 Task: Search one way flight ticket for 4 adults, 2 children, 2 infants in seat and 1 infant on lap in economy from Utqiagvik(barrow): Wiley Postwill Rogers Memorial Airport to Raleigh: Raleigh-durham International Airport on 8-5-2023. Choice of flights is Southwest. Number of bags: 1 carry on bag. Price is upto 45000. Outbound departure time preference is 5:15.
Action: Mouse moved to (325, 281)
Screenshot: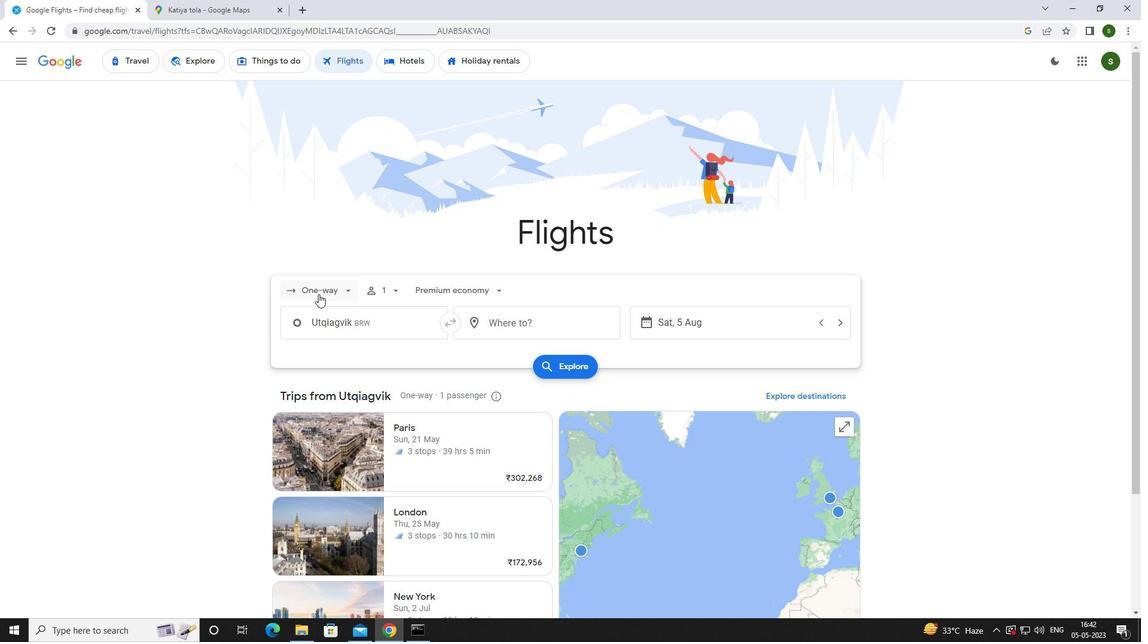 
Action: Mouse pressed left at (325, 281)
Screenshot: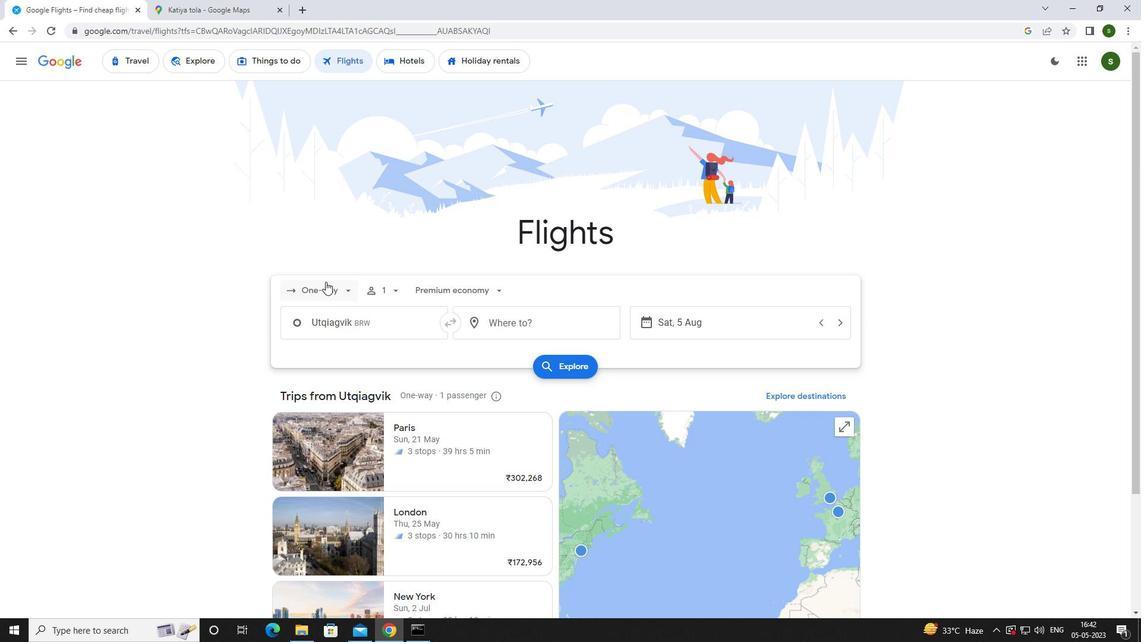 
Action: Mouse moved to (334, 346)
Screenshot: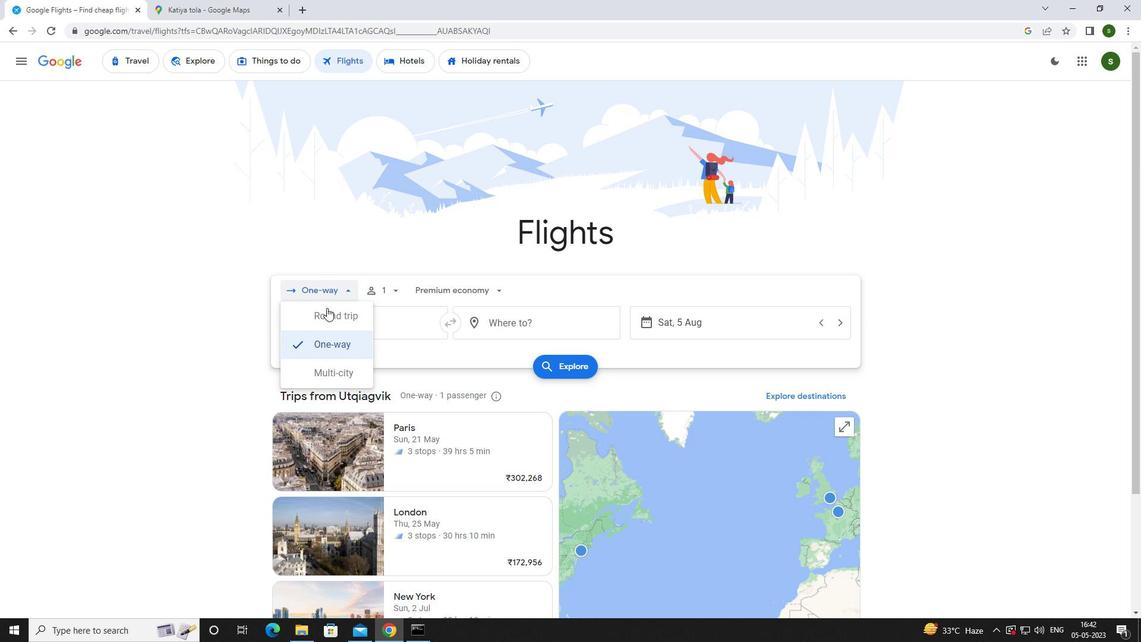 
Action: Mouse pressed left at (334, 346)
Screenshot: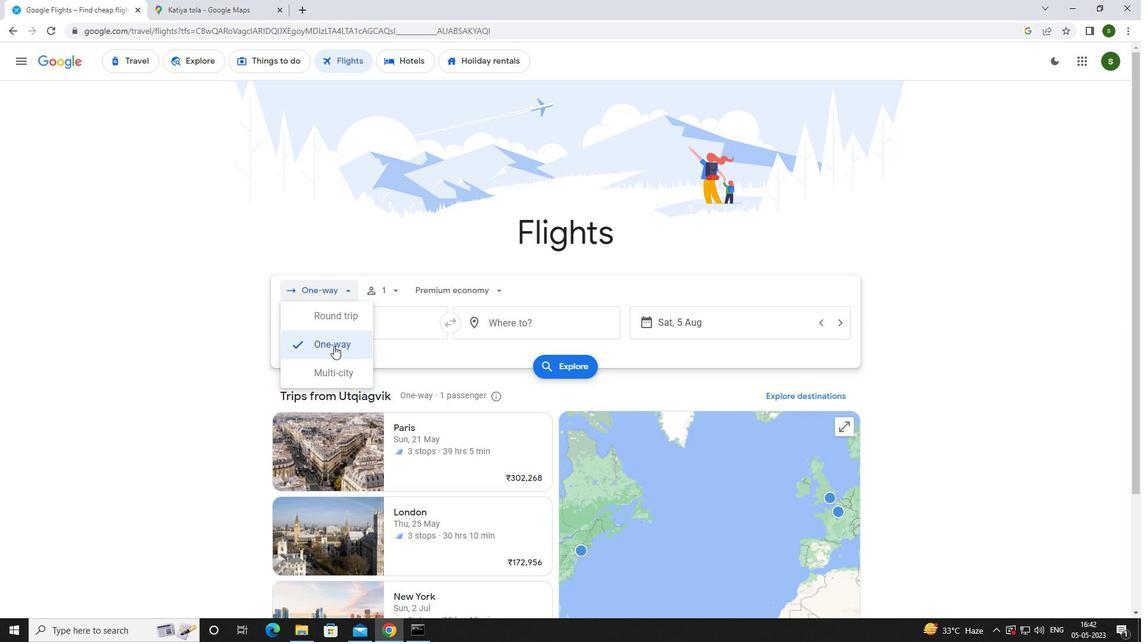 
Action: Mouse moved to (396, 293)
Screenshot: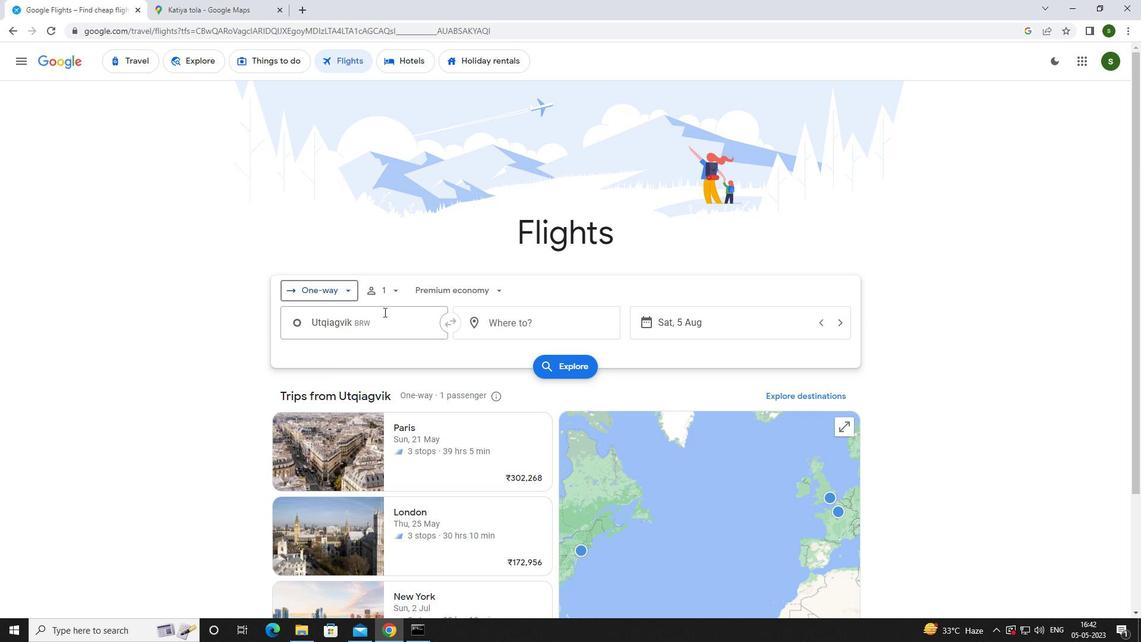 
Action: Mouse pressed left at (396, 293)
Screenshot: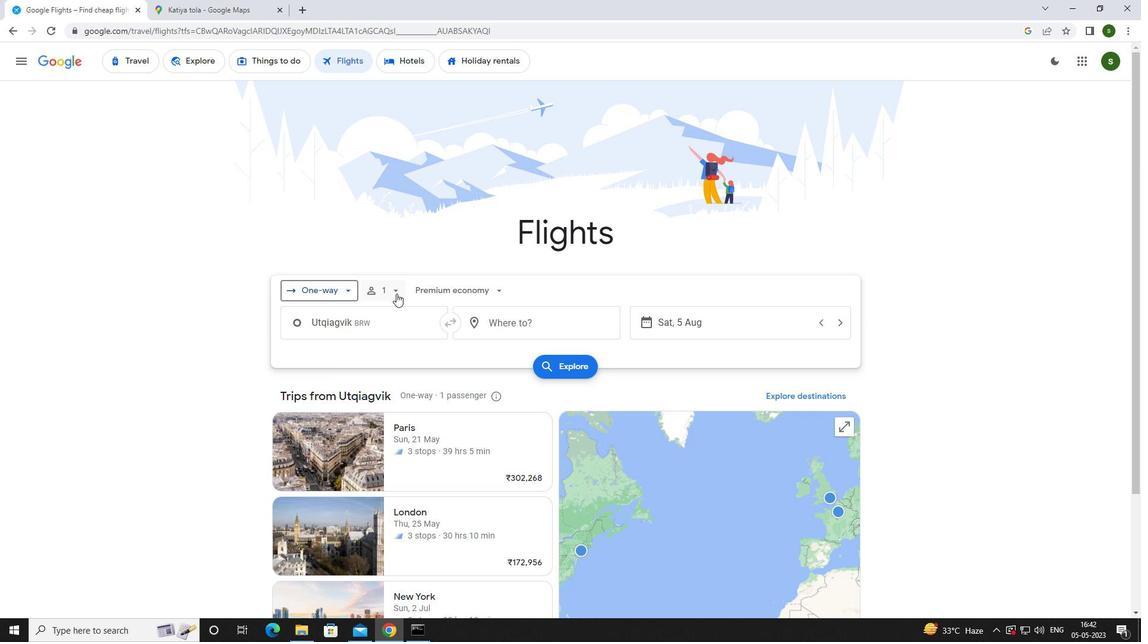 
Action: Mouse moved to (484, 319)
Screenshot: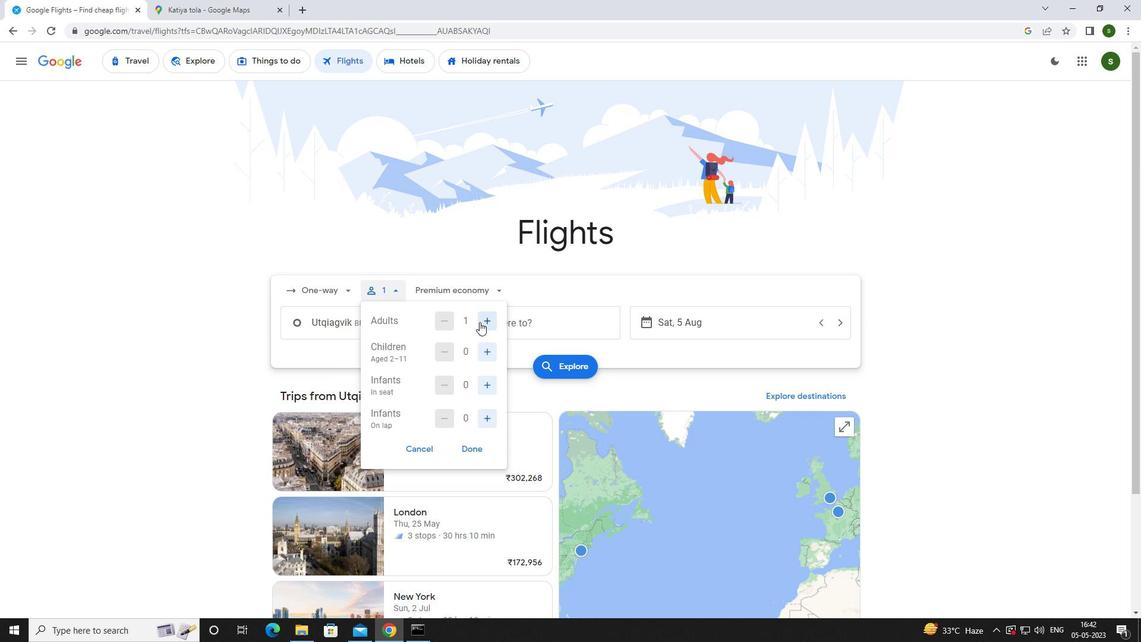 
Action: Mouse pressed left at (484, 319)
Screenshot: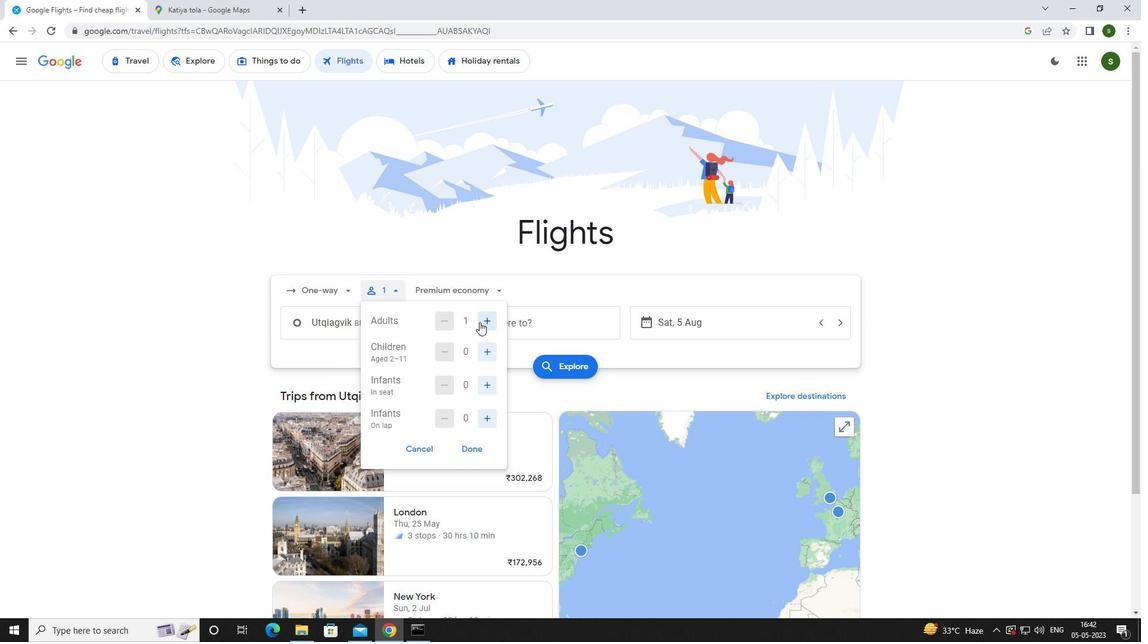 
Action: Mouse pressed left at (484, 319)
Screenshot: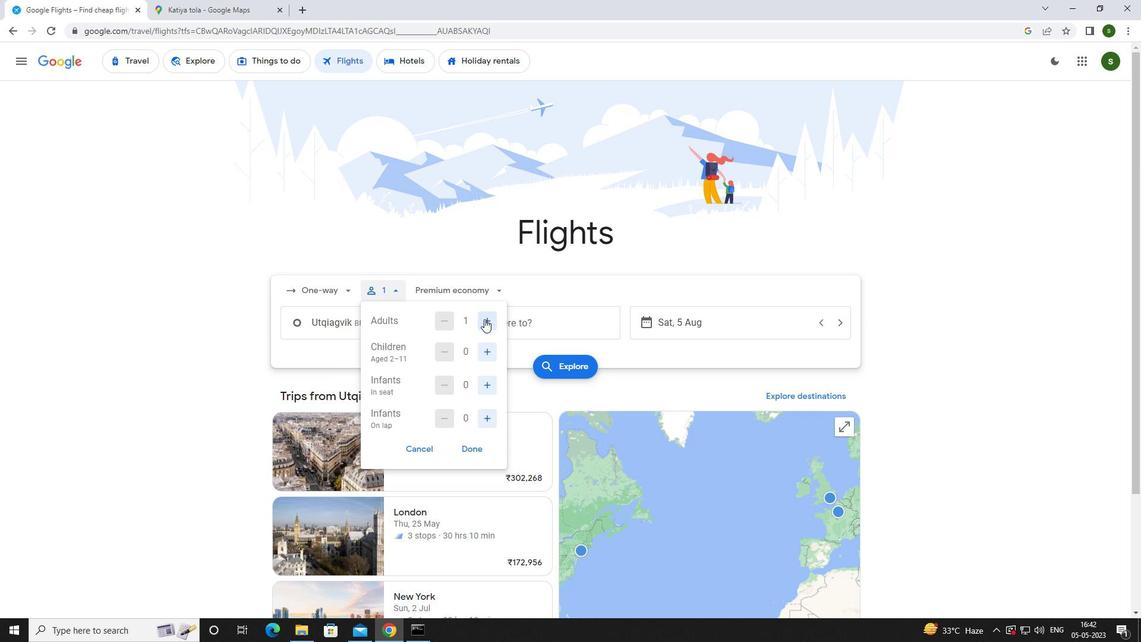 
Action: Mouse pressed left at (484, 319)
Screenshot: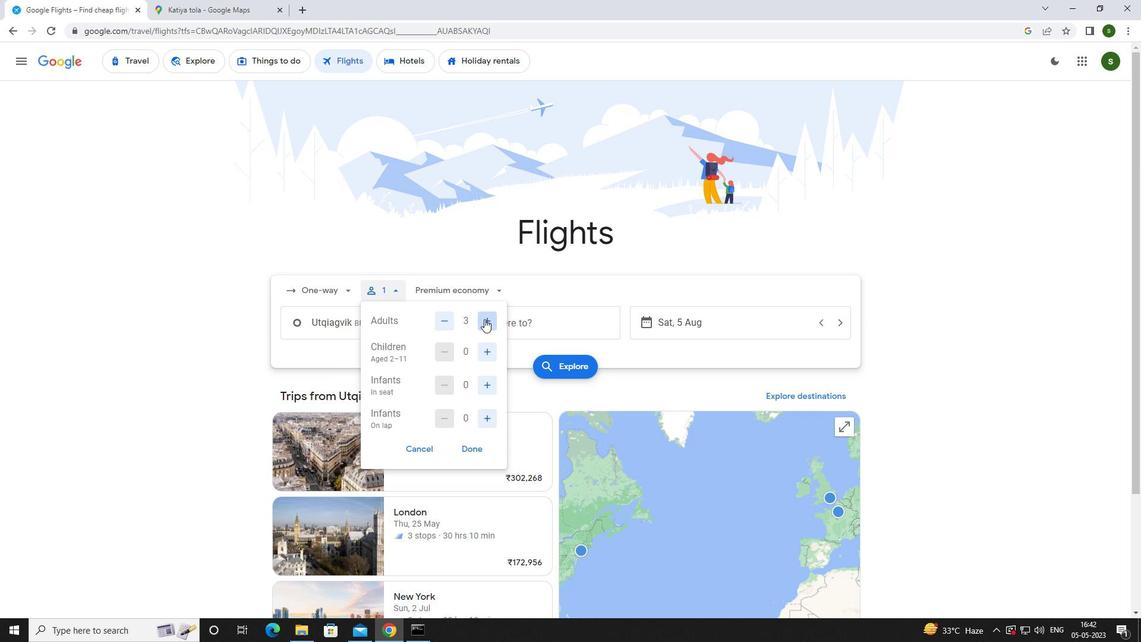 
Action: Mouse moved to (487, 348)
Screenshot: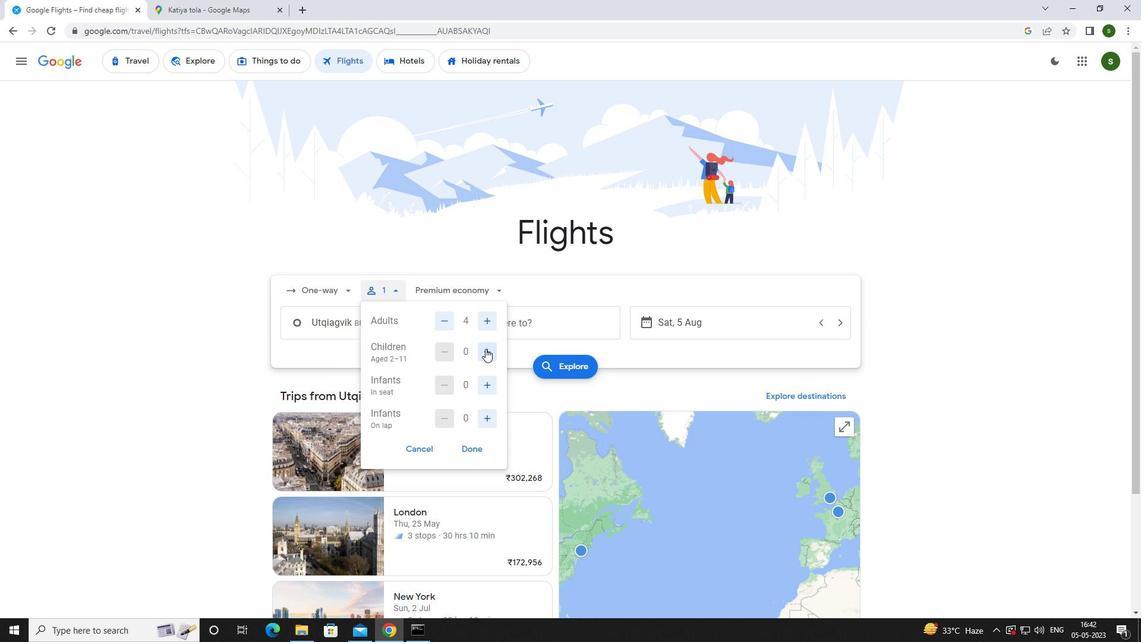 
Action: Mouse pressed left at (487, 348)
Screenshot: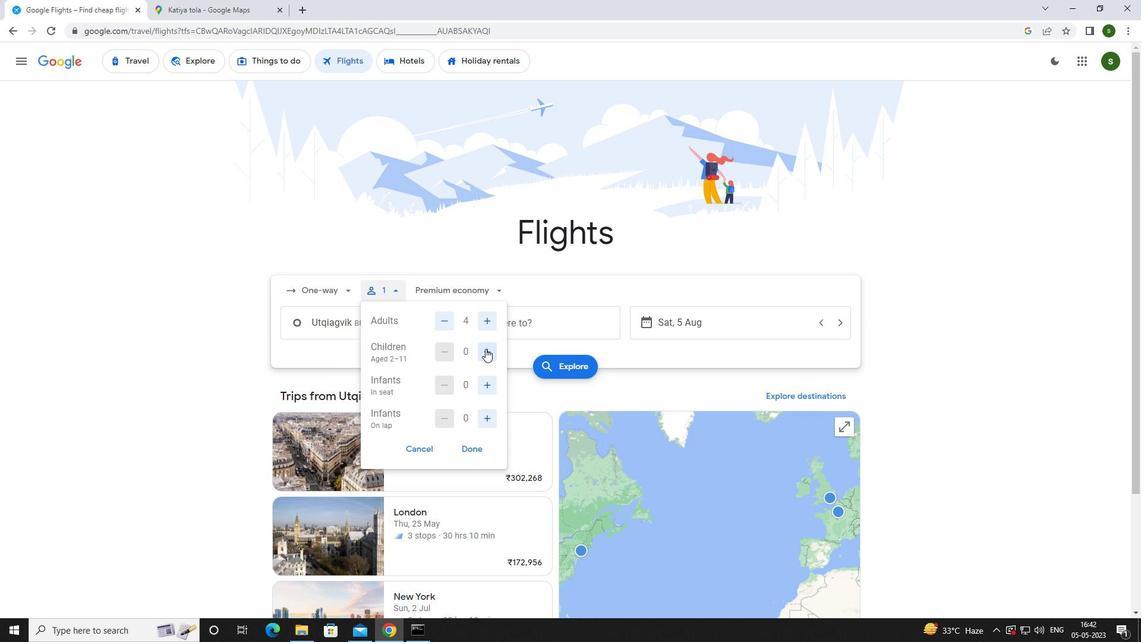 
Action: Mouse pressed left at (487, 348)
Screenshot: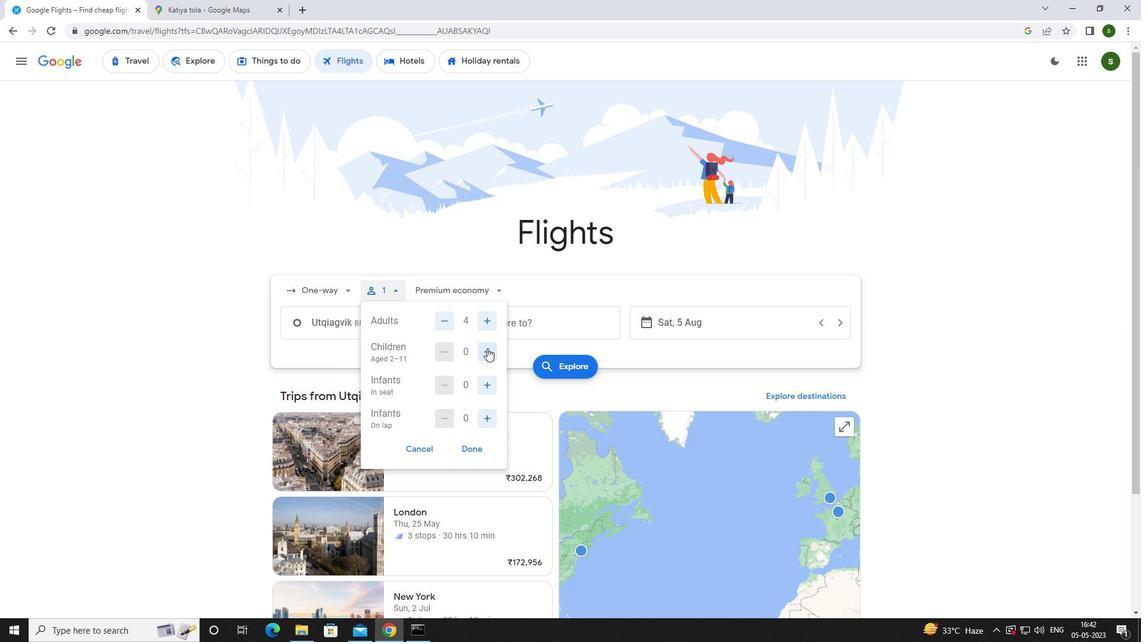 
Action: Mouse moved to (482, 383)
Screenshot: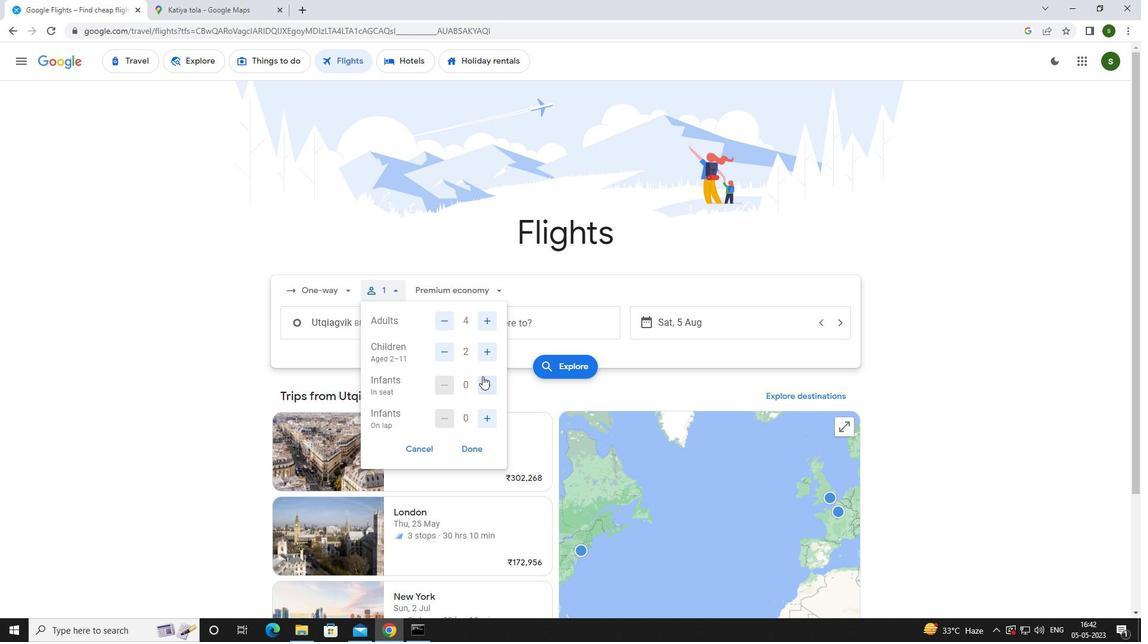 
Action: Mouse pressed left at (482, 383)
Screenshot: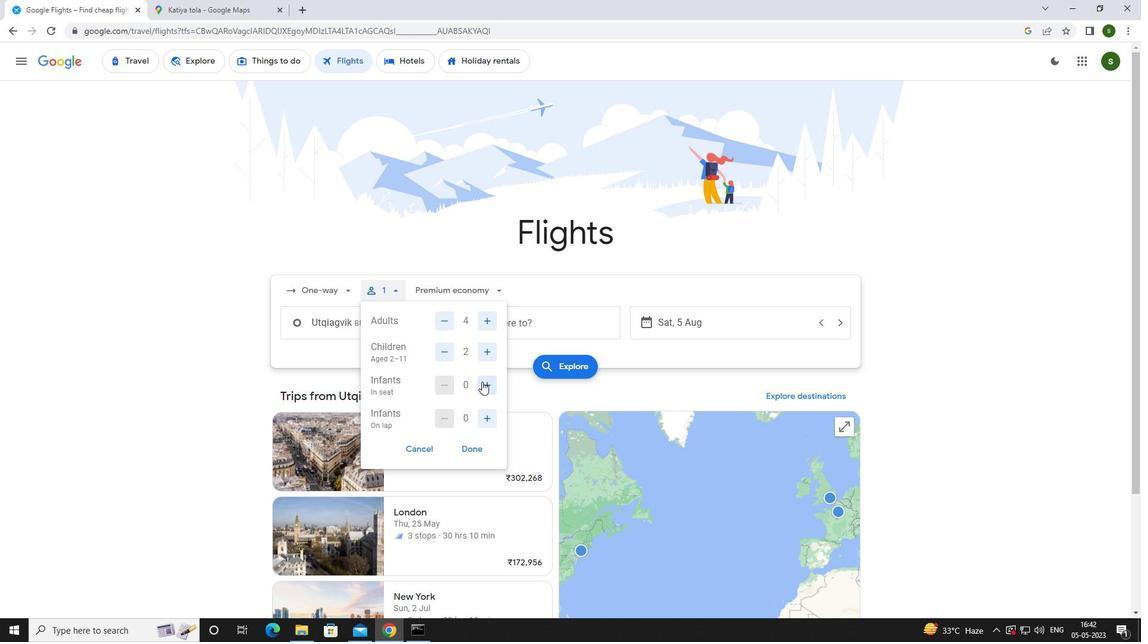 
Action: Mouse pressed left at (482, 383)
Screenshot: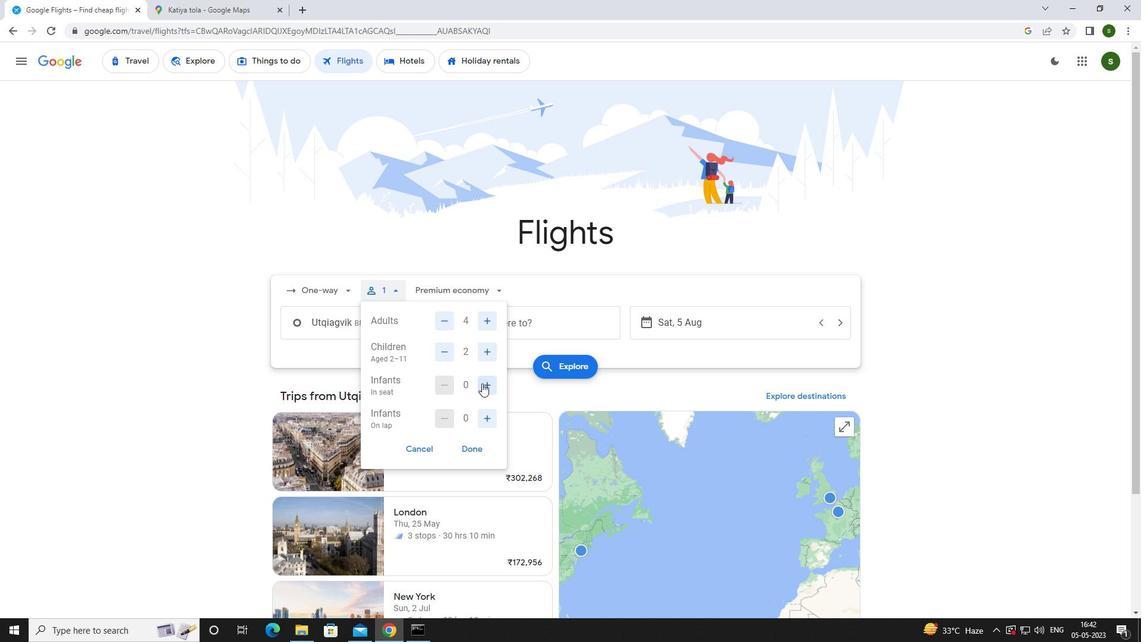 
Action: Mouse moved to (484, 416)
Screenshot: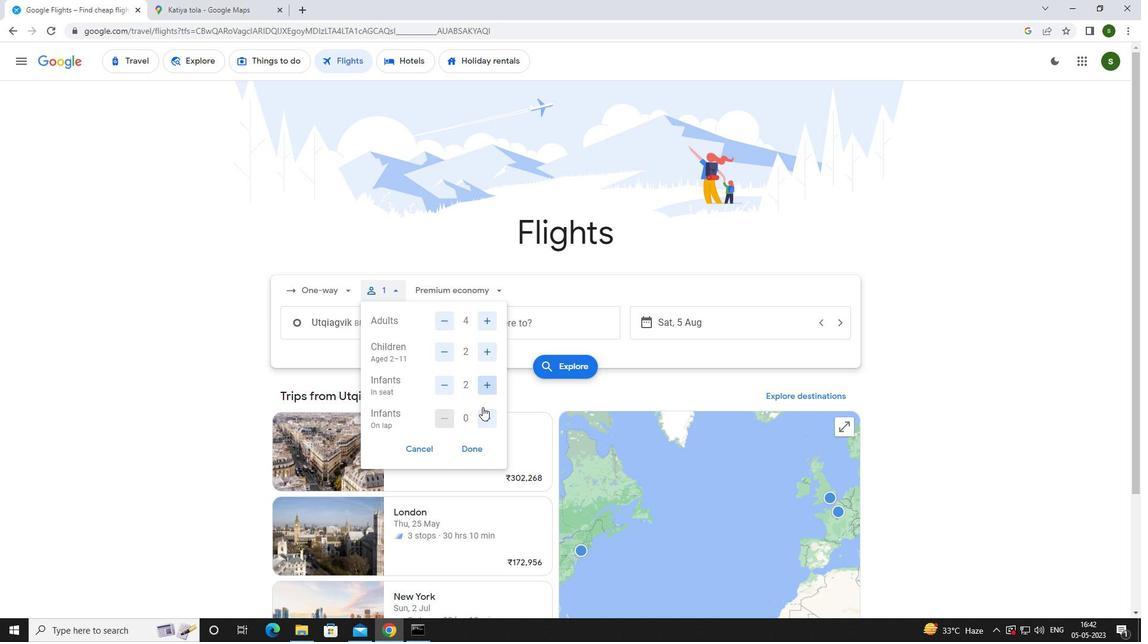 
Action: Mouse pressed left at (484, 416)
Screenshot: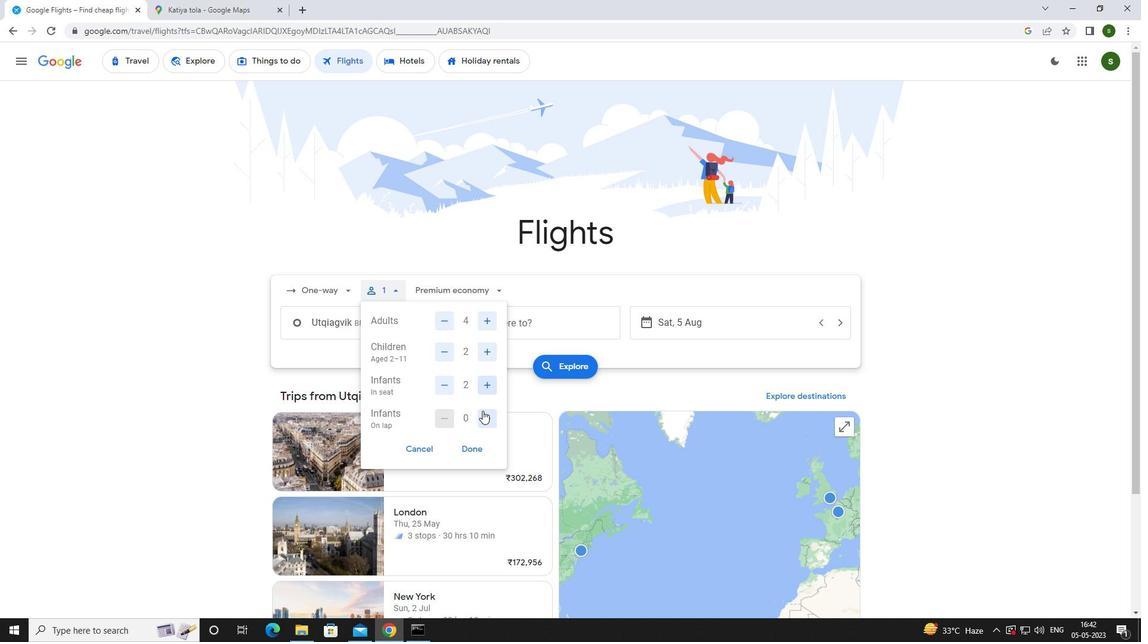 
Action: Mouse moved to (475, 286)
Screenshot: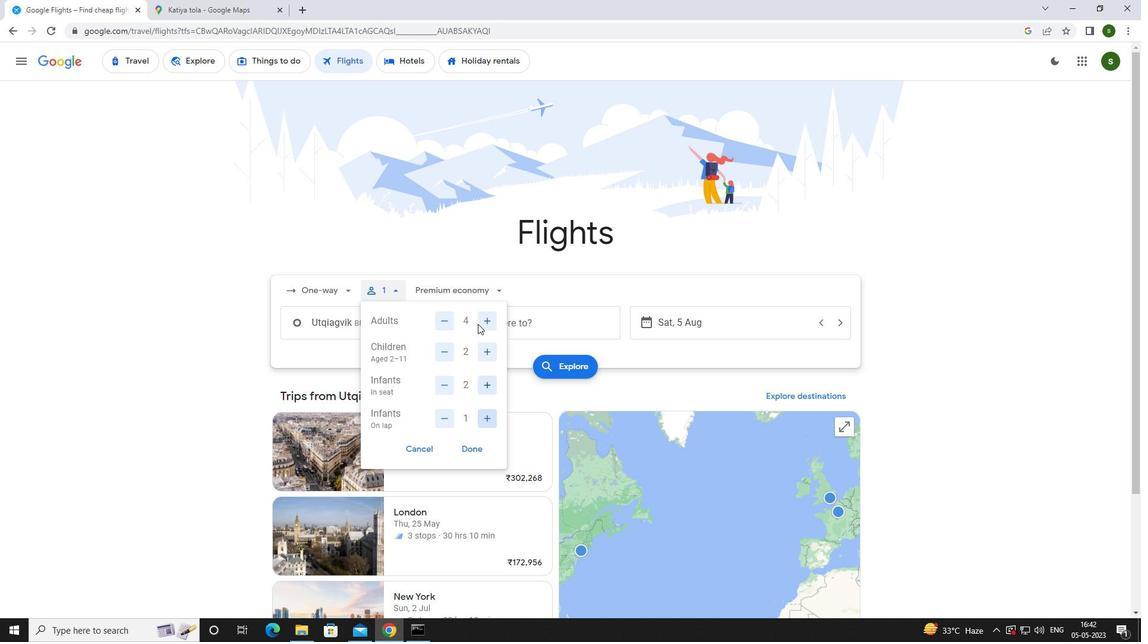 
Action: Mouse pressed left at (475, 286)
Screenshot: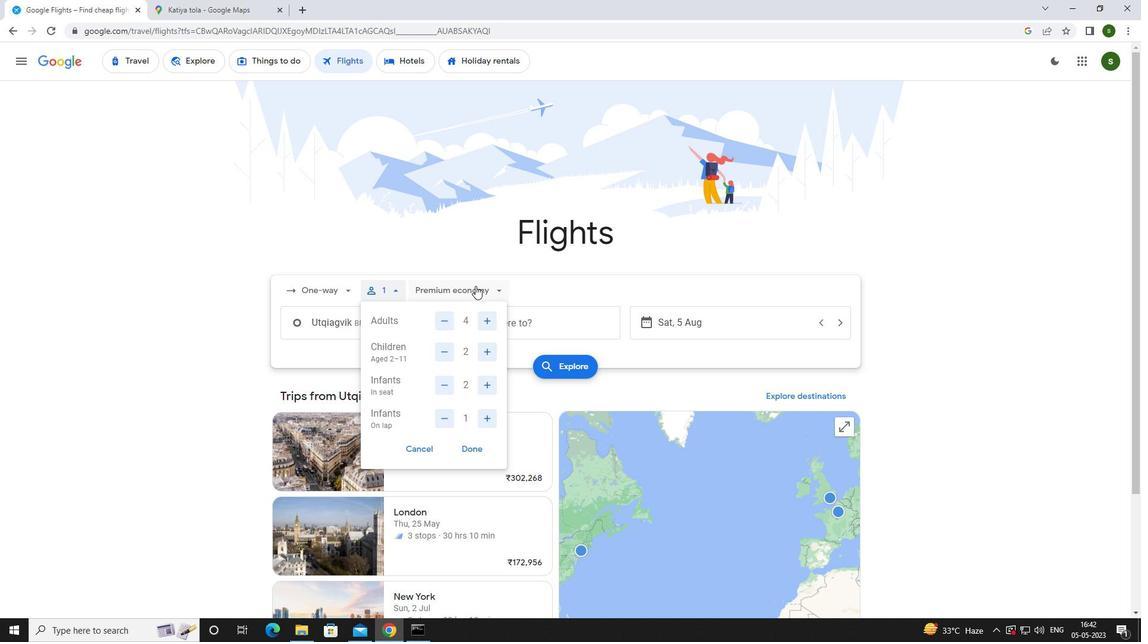 
Action: Mouse moved to (475, 305)
Screenshot: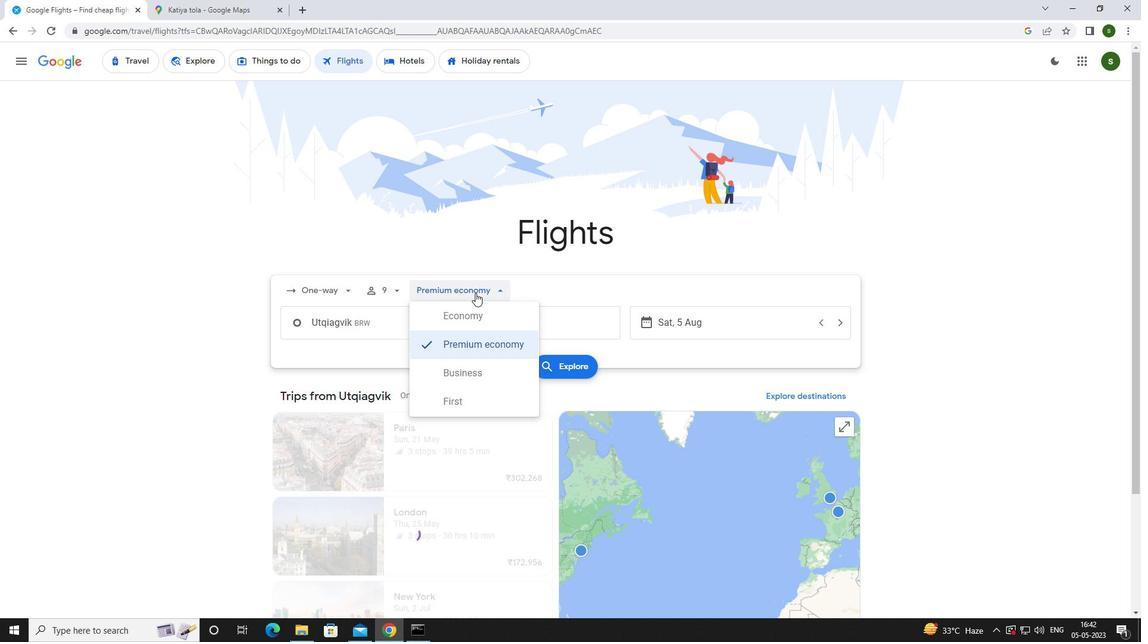 
Action: Mouse pressed left at (475, 305)
Screenshot: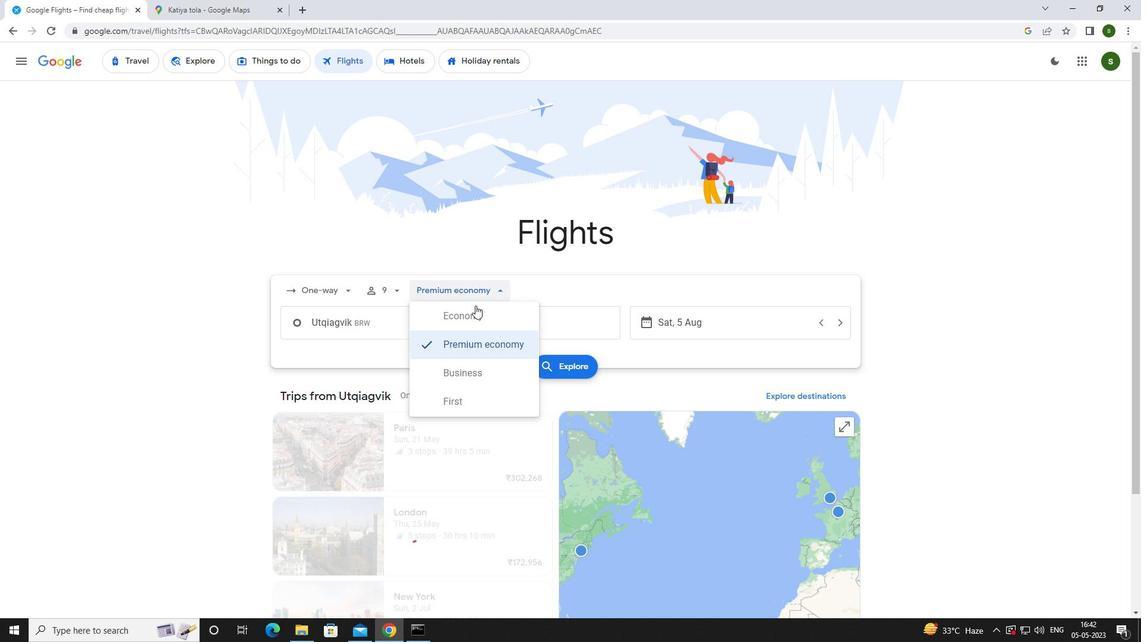 
Action: Mouse moved to (402, 325)
Screenshot: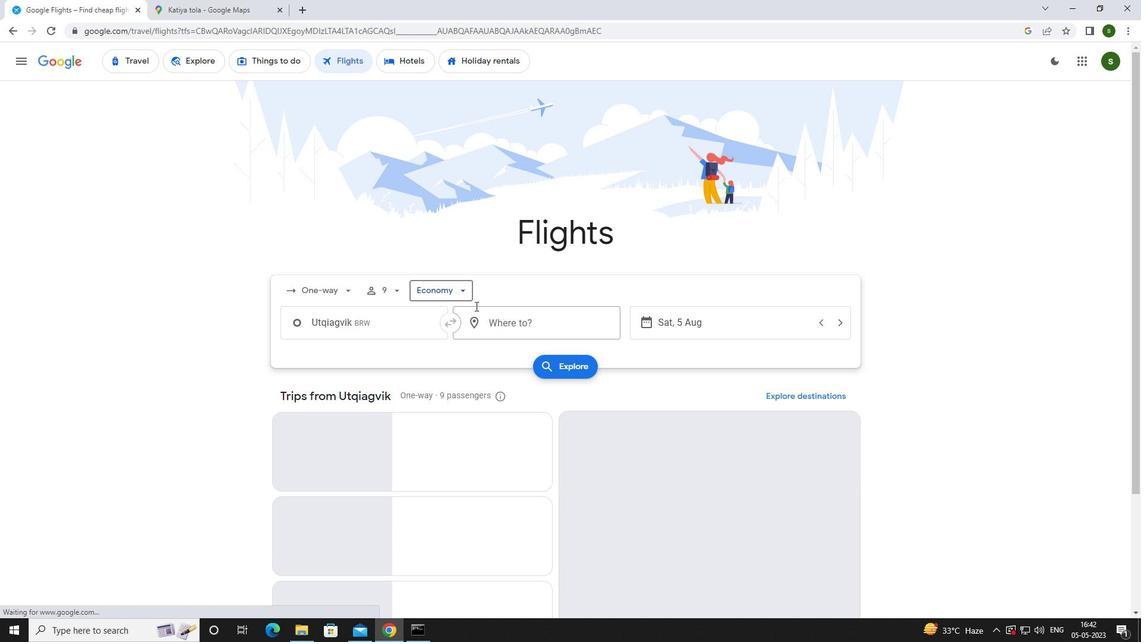 
Action: Mouse pressed left at (402, 325)
Screenshot: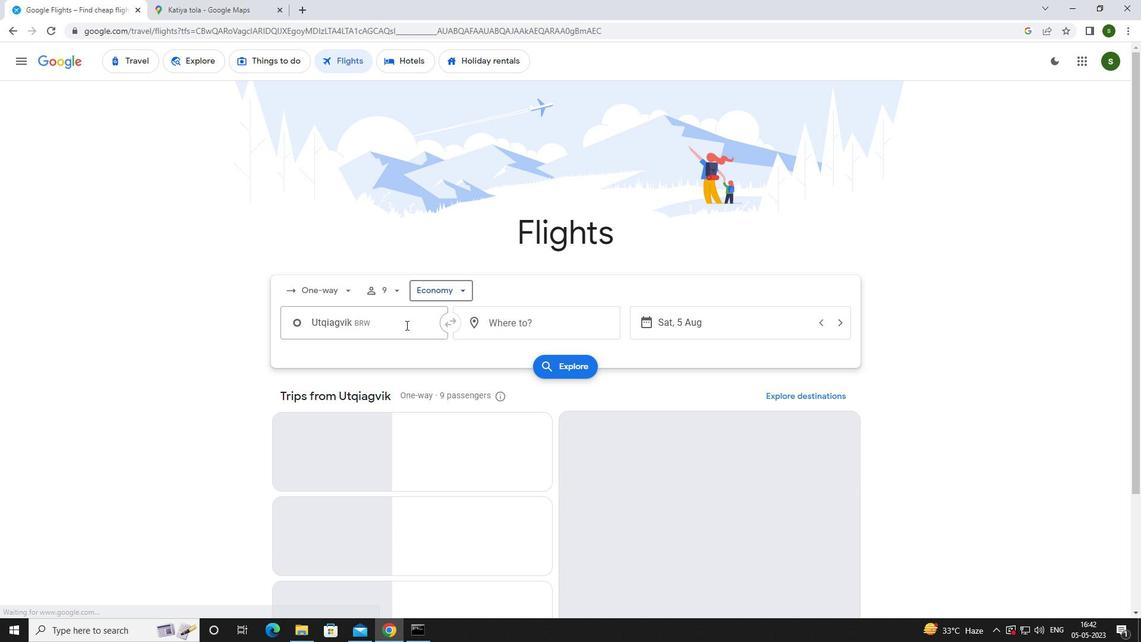 
Action: Mouse moved to (400, 325)
Screenshot: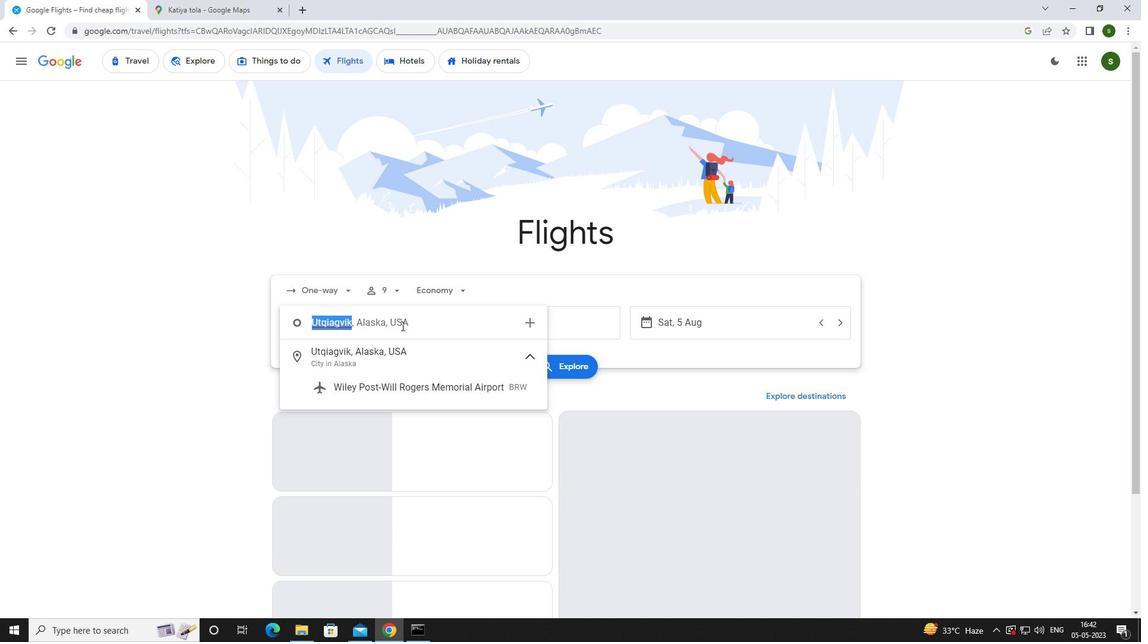 
Action: Key pressed <Key.caps_lock>w<Key.caps_lock>iley
Screenshot: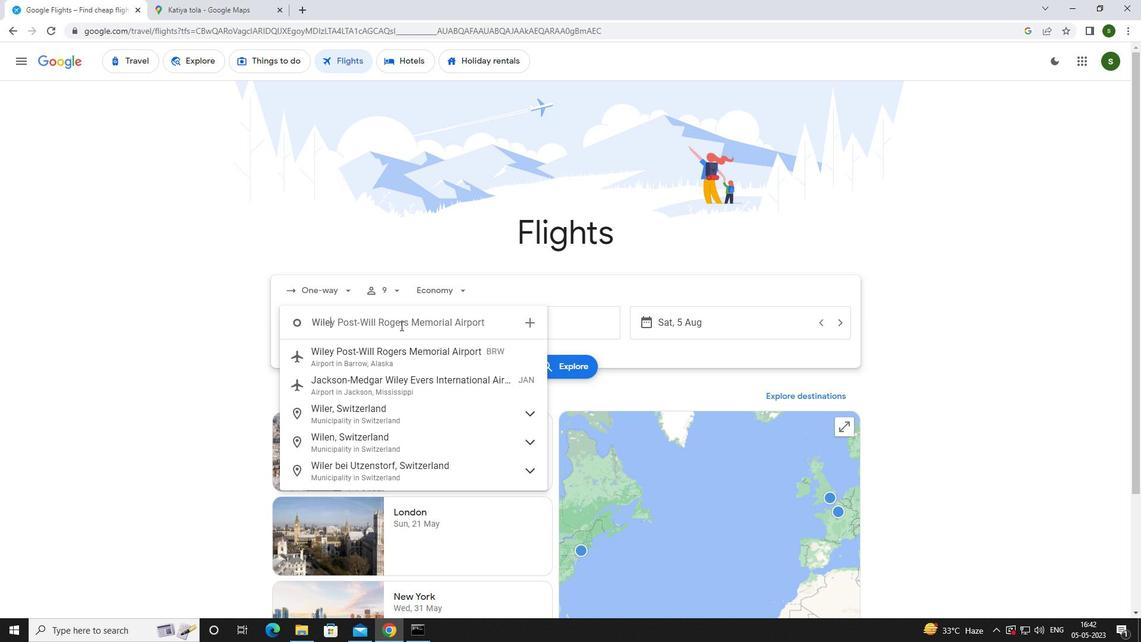 
Action: Mouse moved to (397, 352)
Screenshot: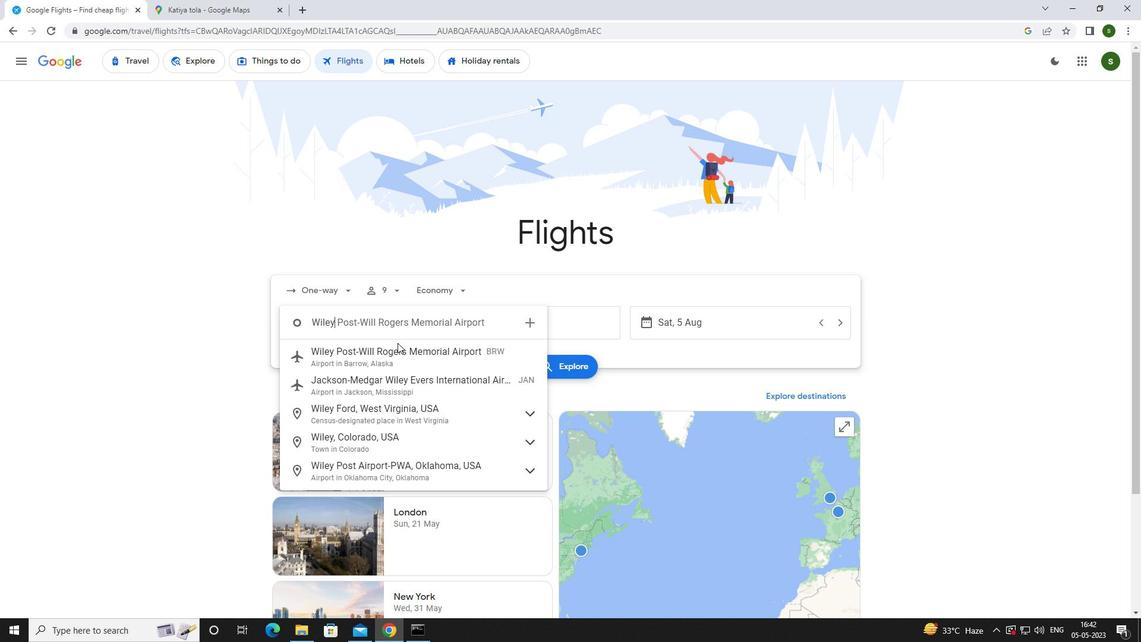
Action: Mouse pressed left at (397, 352)
Screenshot: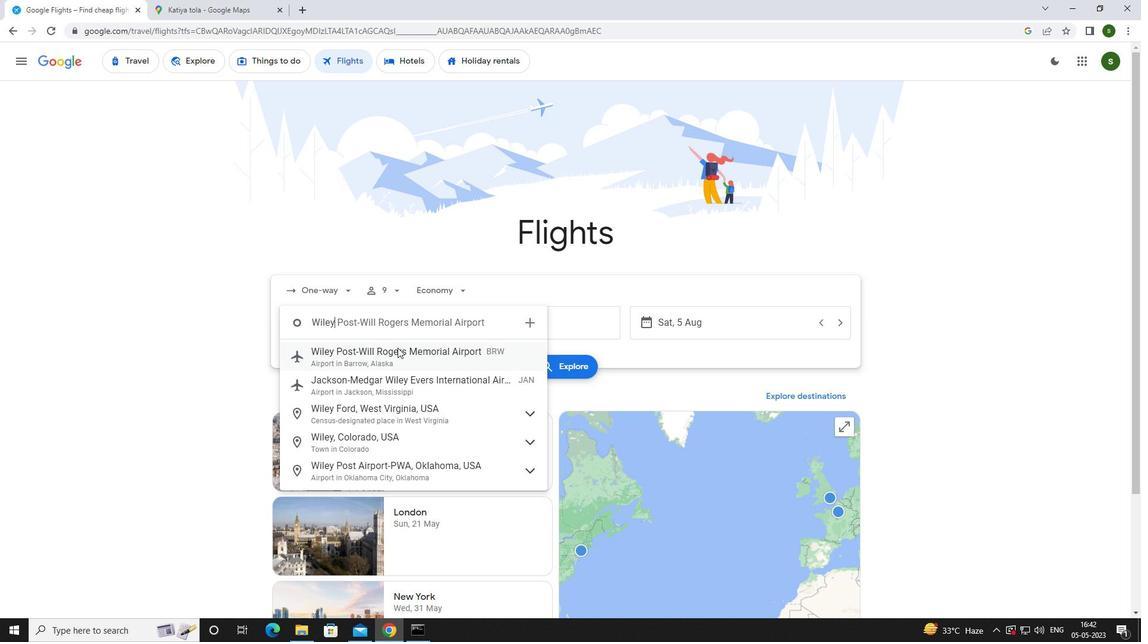 
Action: Mouse moved to (507, 322)
Screenshot: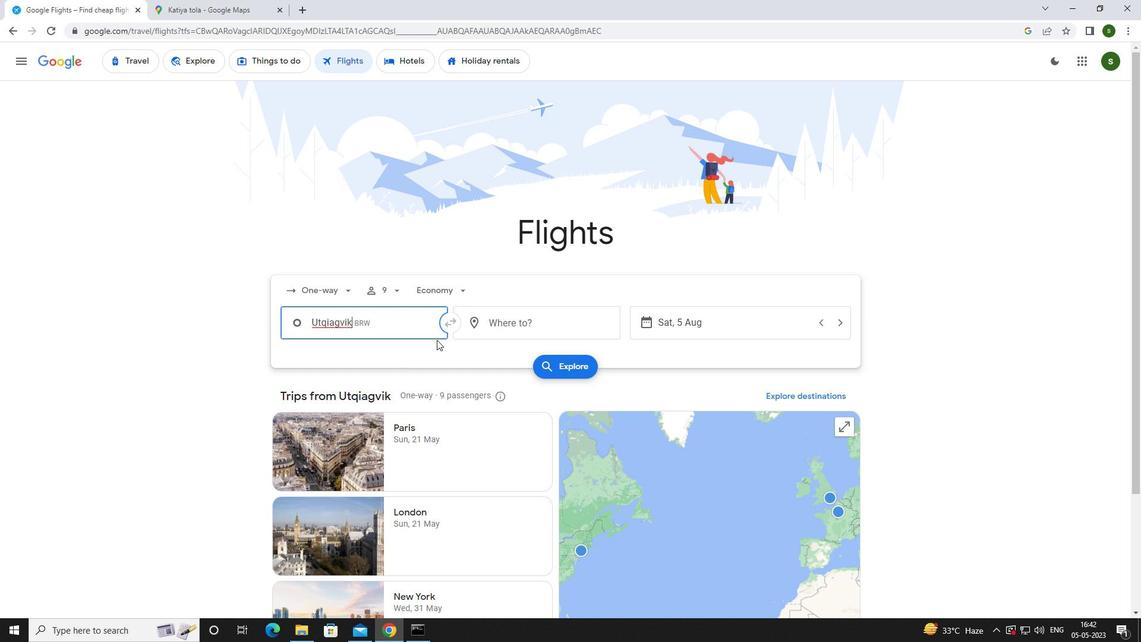 
Action: Mouse pressed left at (507, 322)
Screenshot: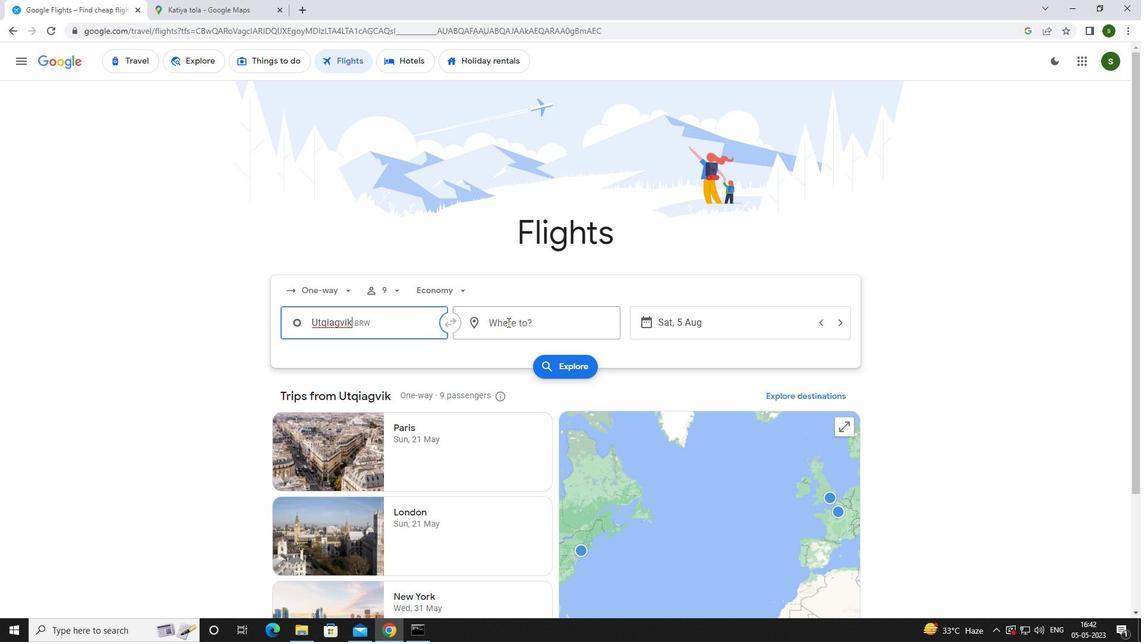 
Action: Mouse moved to (498, 324)
Screenshot: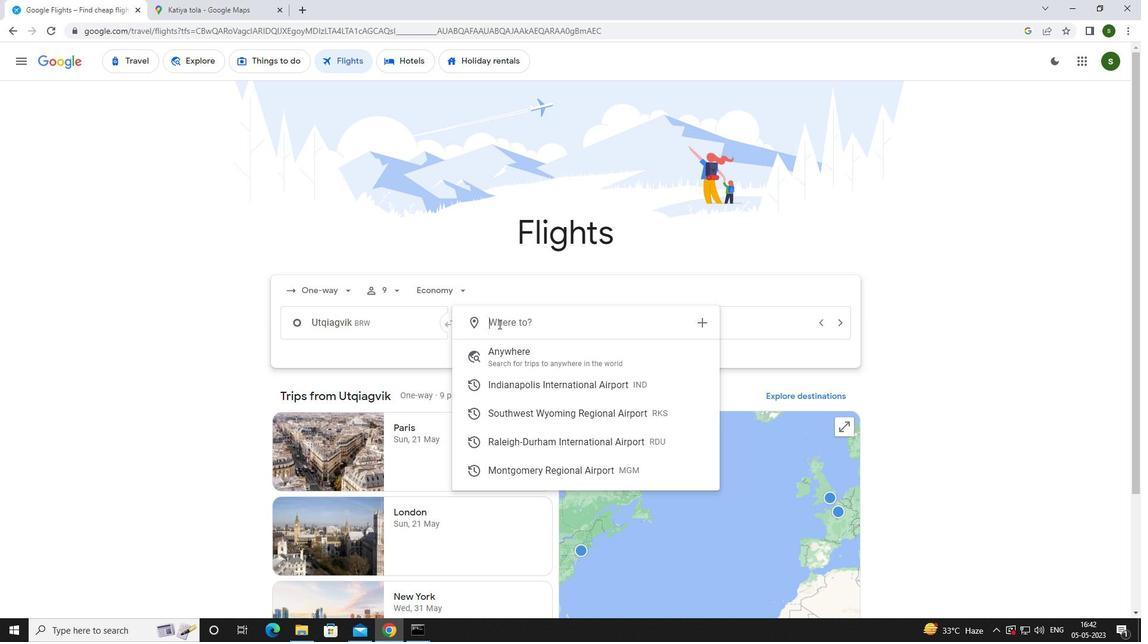 
Action: Key pressed <Key.caps_lock>r<Key.caps_lock>alei
Screenshot: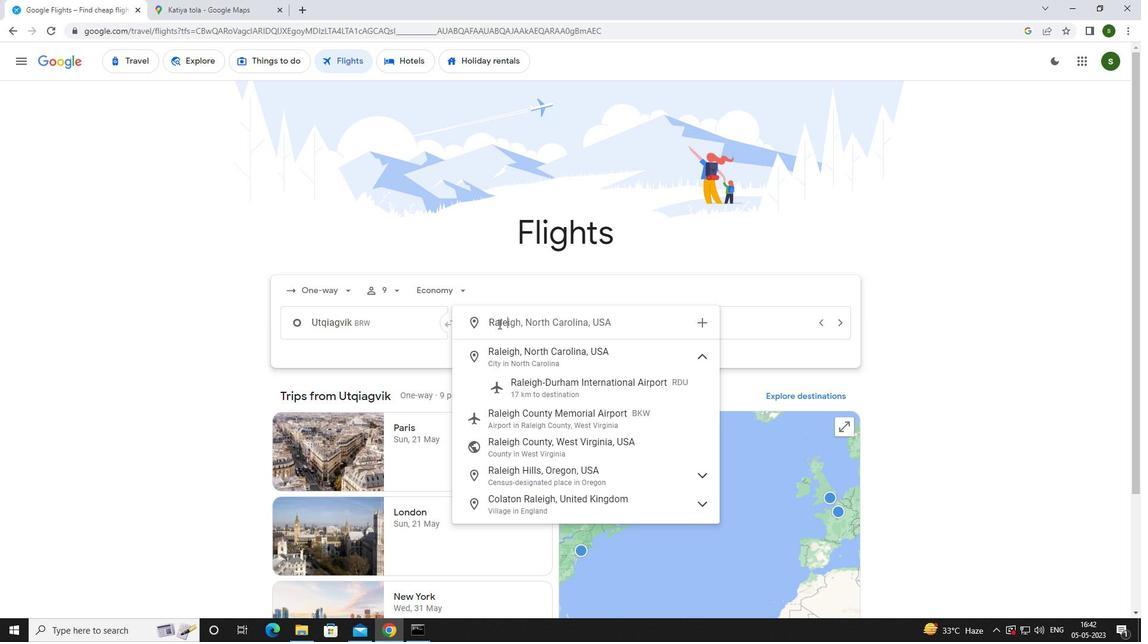 
Action: Mouse moved to (546, 383)
Screenshot: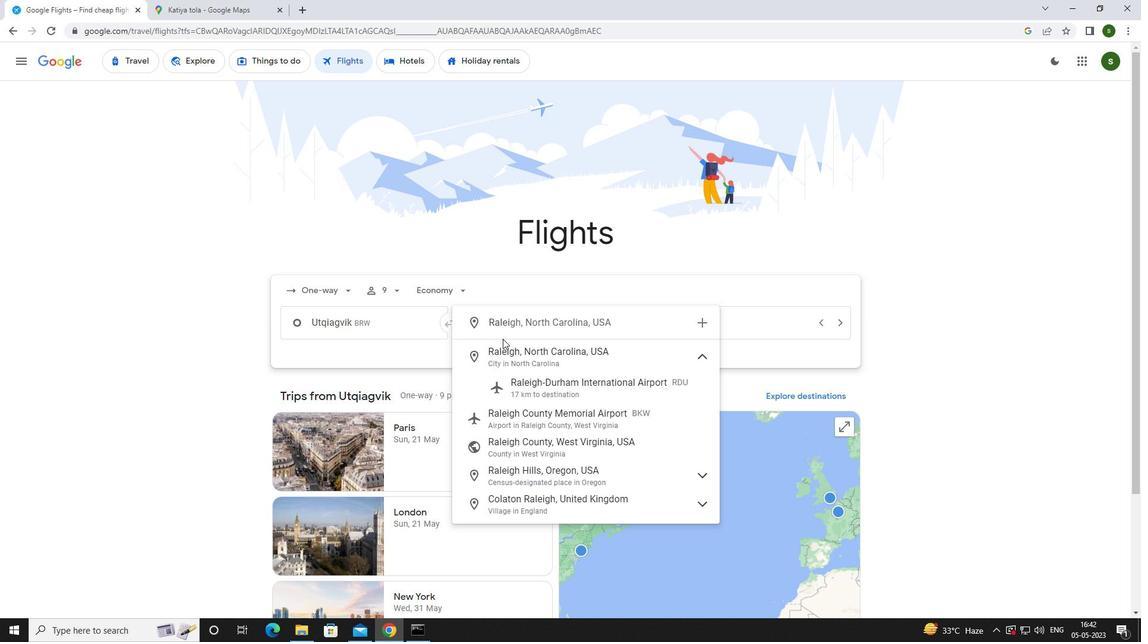 
Action: Mouse pressed left at (546, 383)
Screenshot: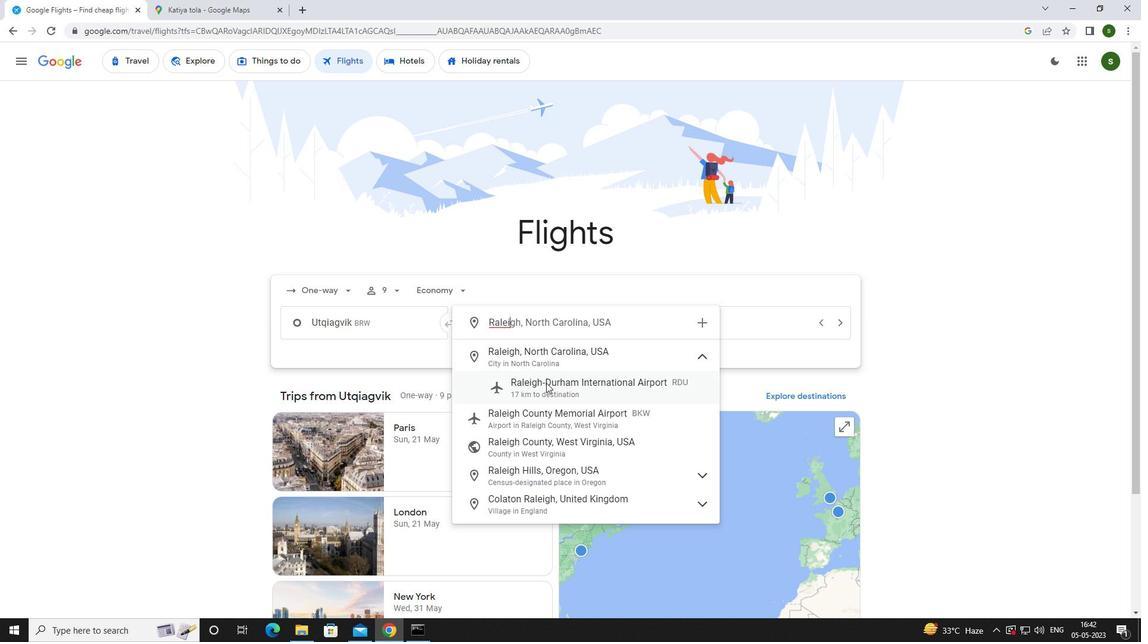
Action: Mouse moved to (685, 322)
Screenshot: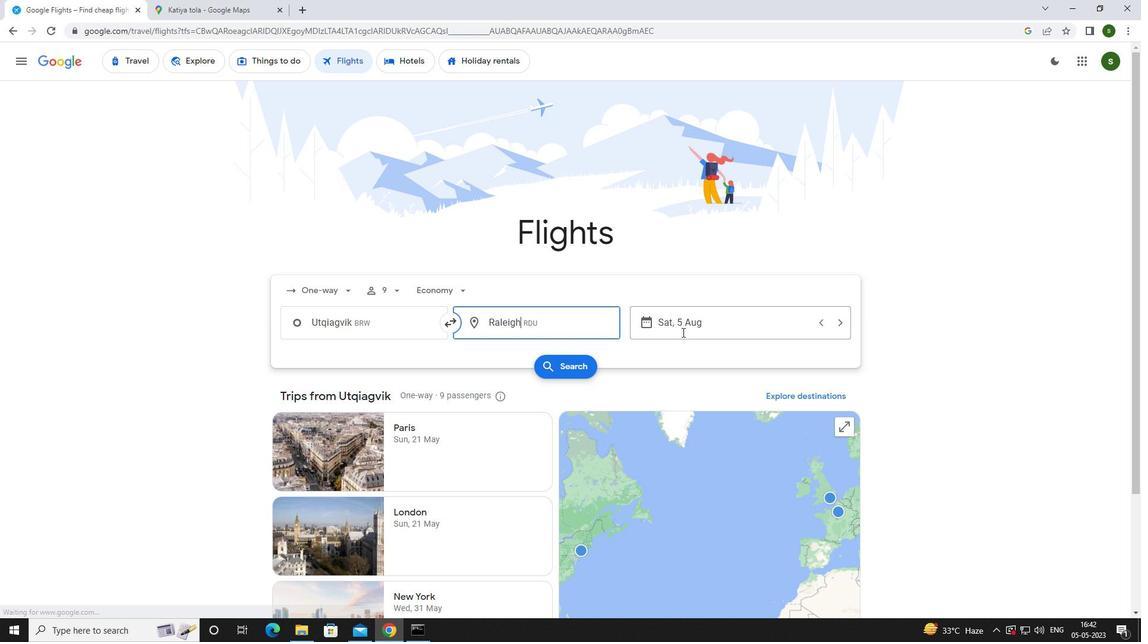 
Action: Mouse pressed left at (685, 322)
Screenshot: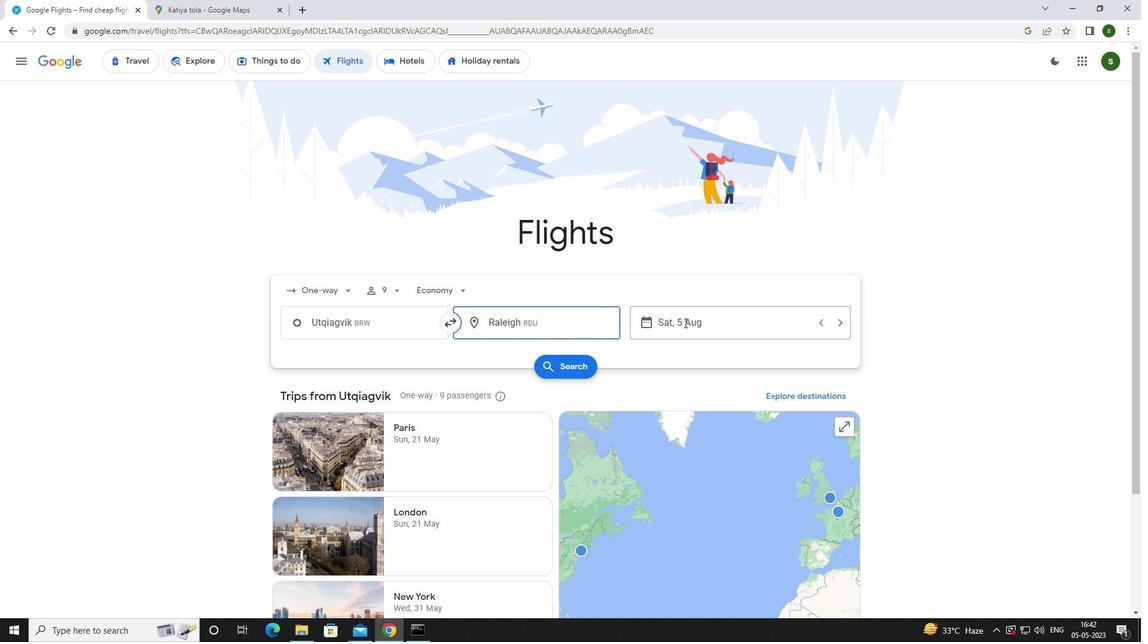 
Action: Mouse moved to (613, 399)
Screenshot: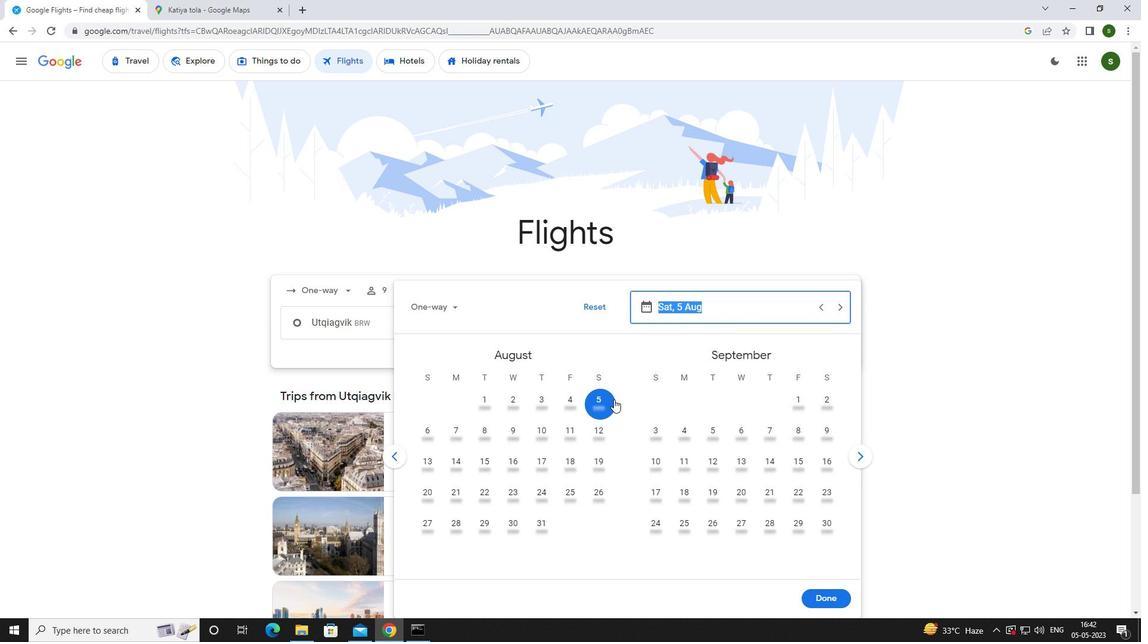 
Action: Mouse pressed left at (613, 399)
Screenshot: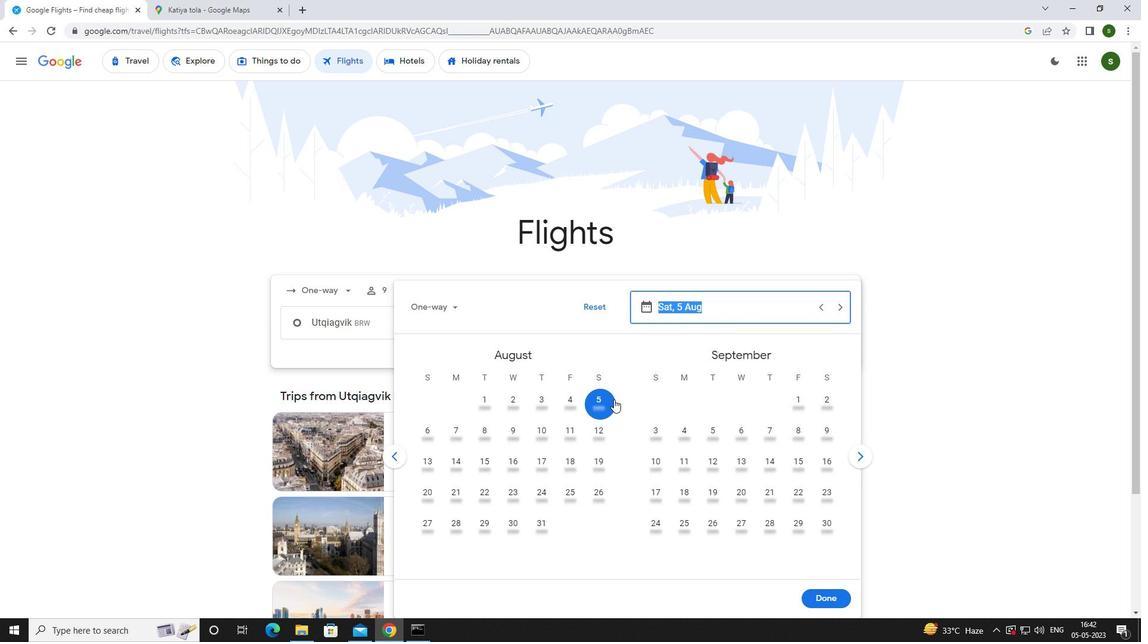 
Action: Mouse moved to (827, 594)
Screenshot: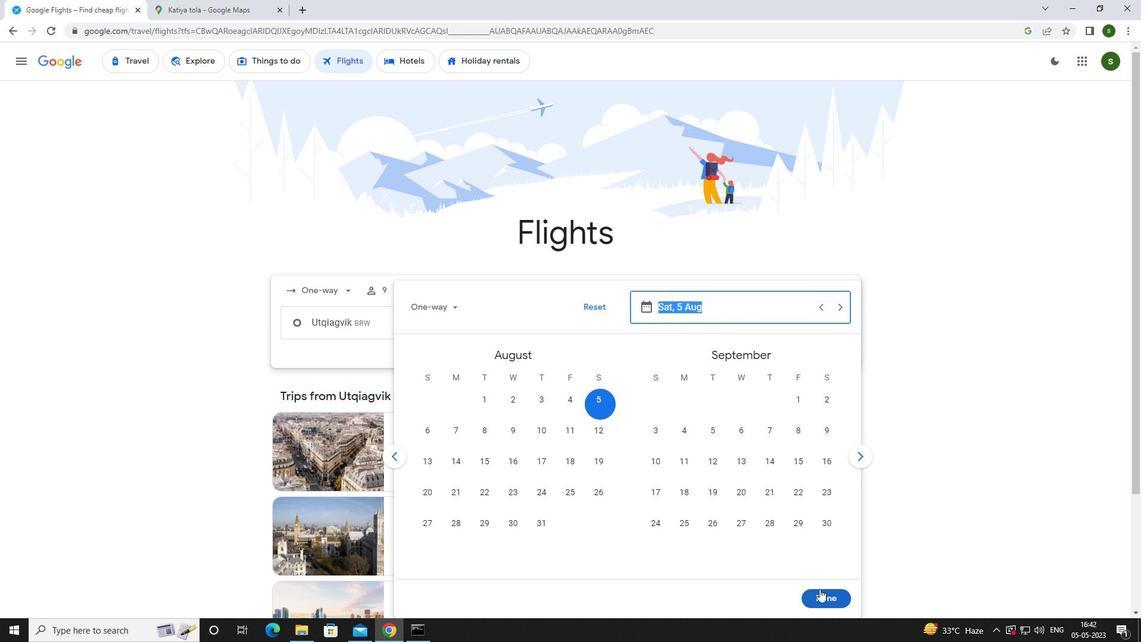
Action: Mouse pressed left at (827, 594)
Screenshot: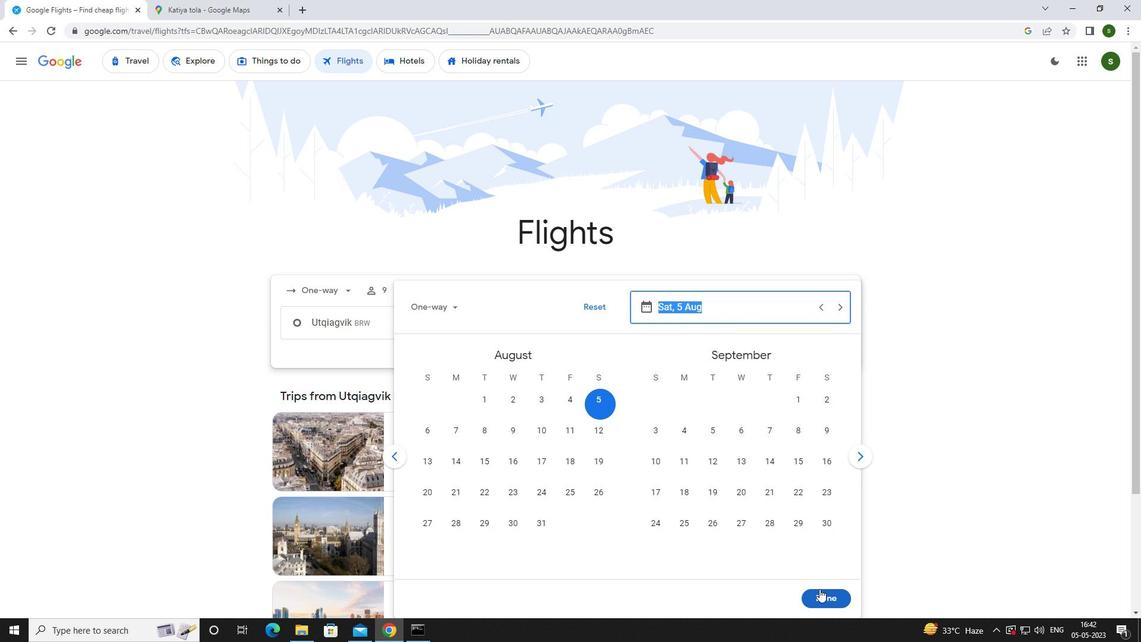 
Action: Mouse moved to (579, 371)
Screenshot: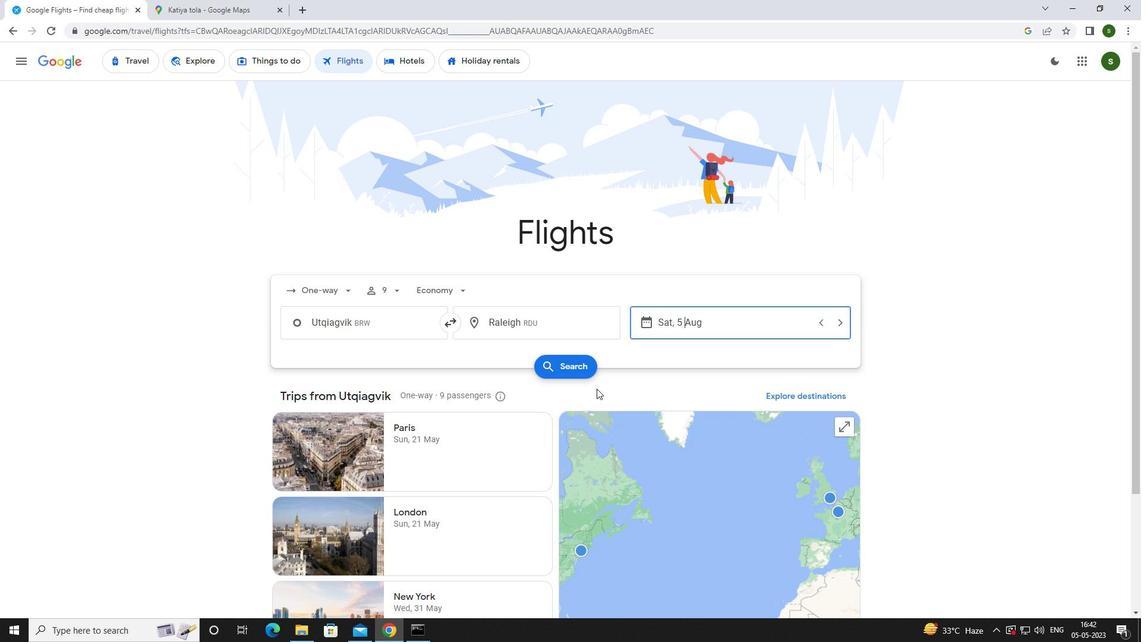 
Action: Mouse pressed left at (579, 371)
Screenshot: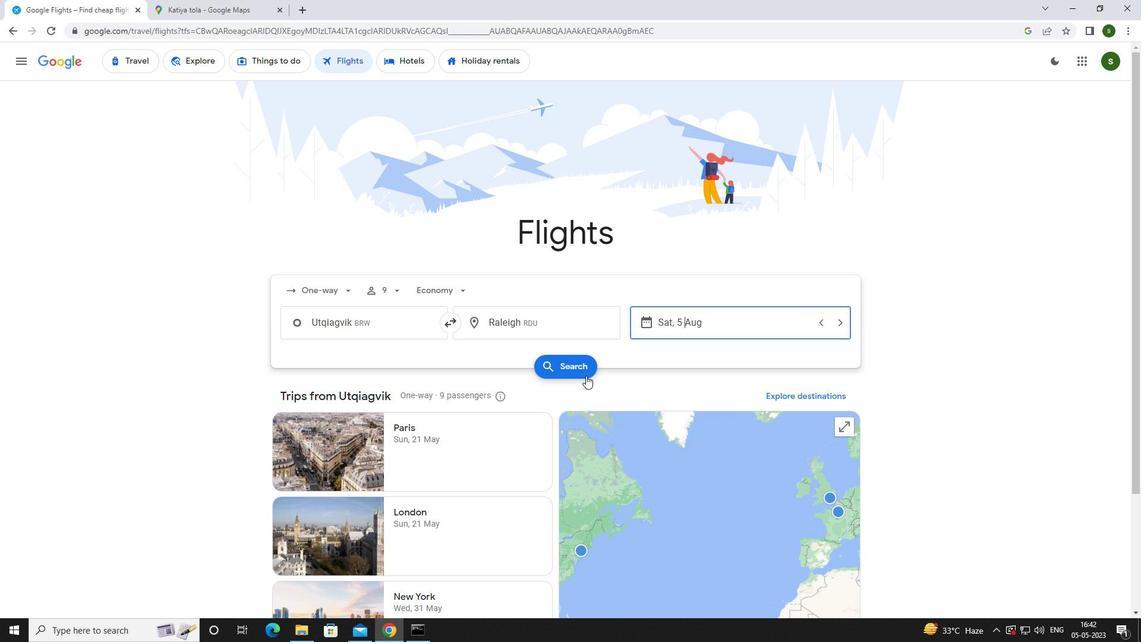 
Action: Mouse moved to (299, 172)
Screenshot: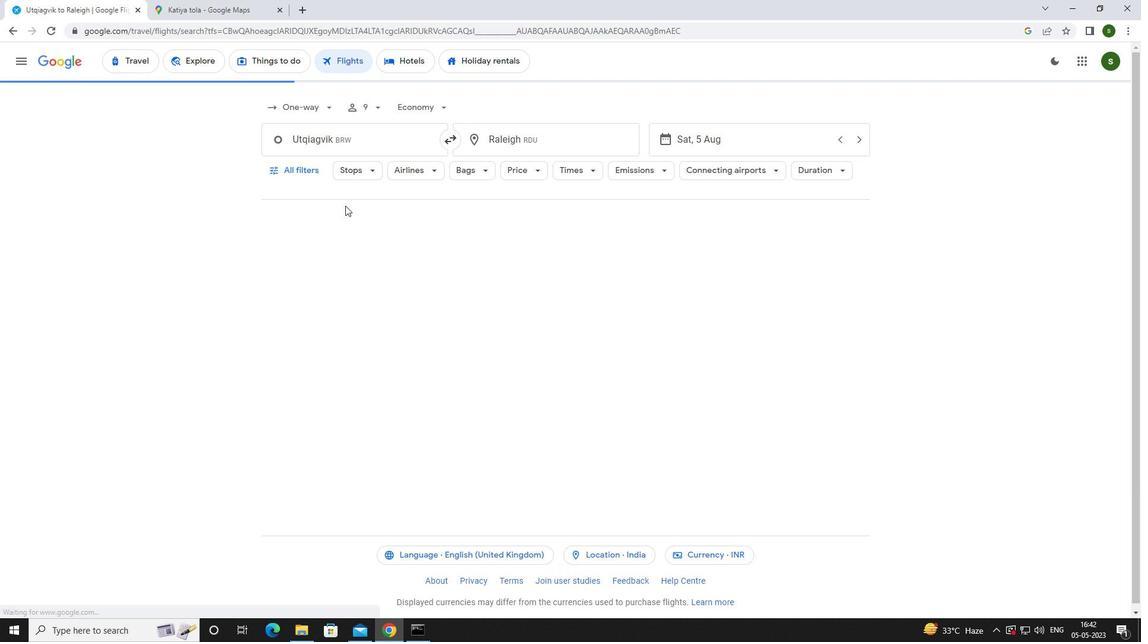 
Action: Mouse pressed left at (299, 172)
Screenshot: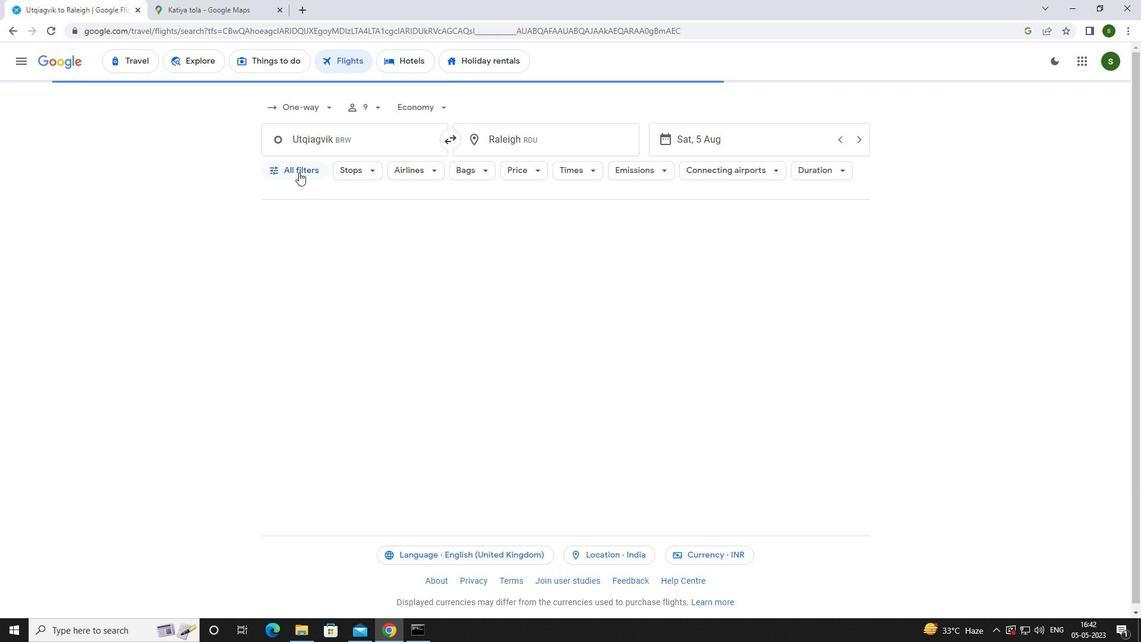 
Action: Mouse moved to (440, 424)
Screenshot: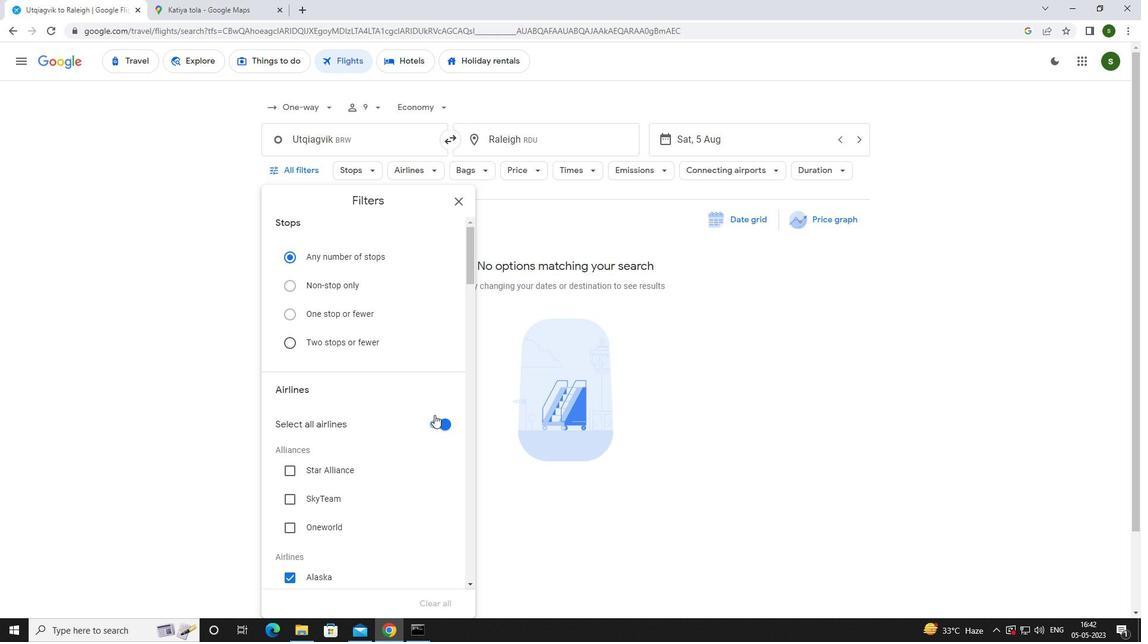 
Action: Mouse pressed left at (440, 424)
Screenshot: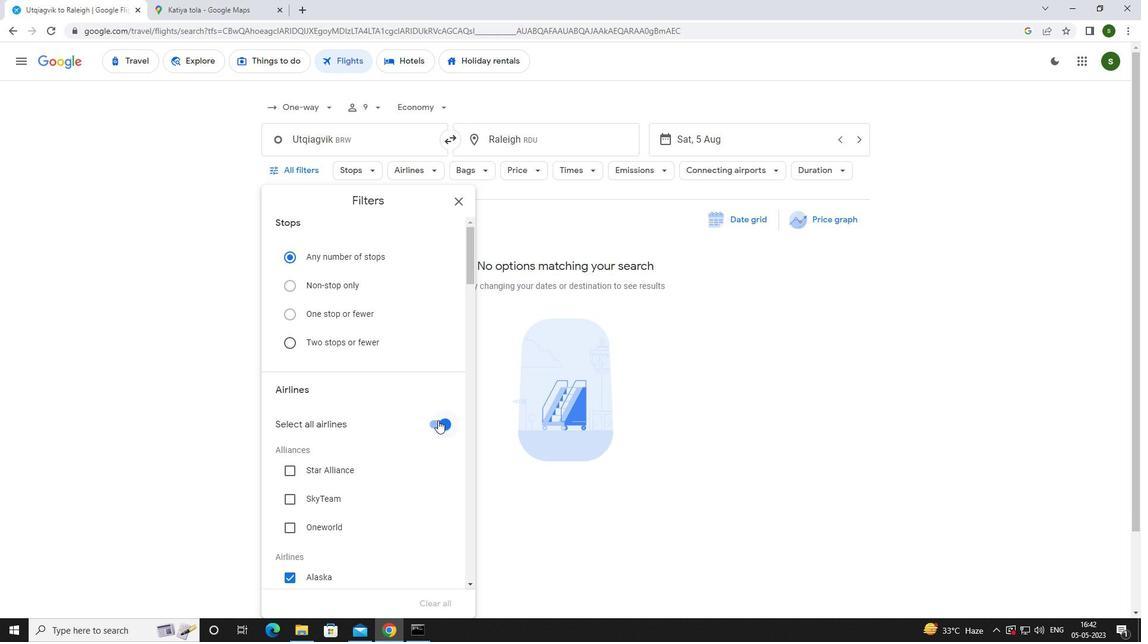 
Action: Mouse moved to (396, 385)
Screenshot: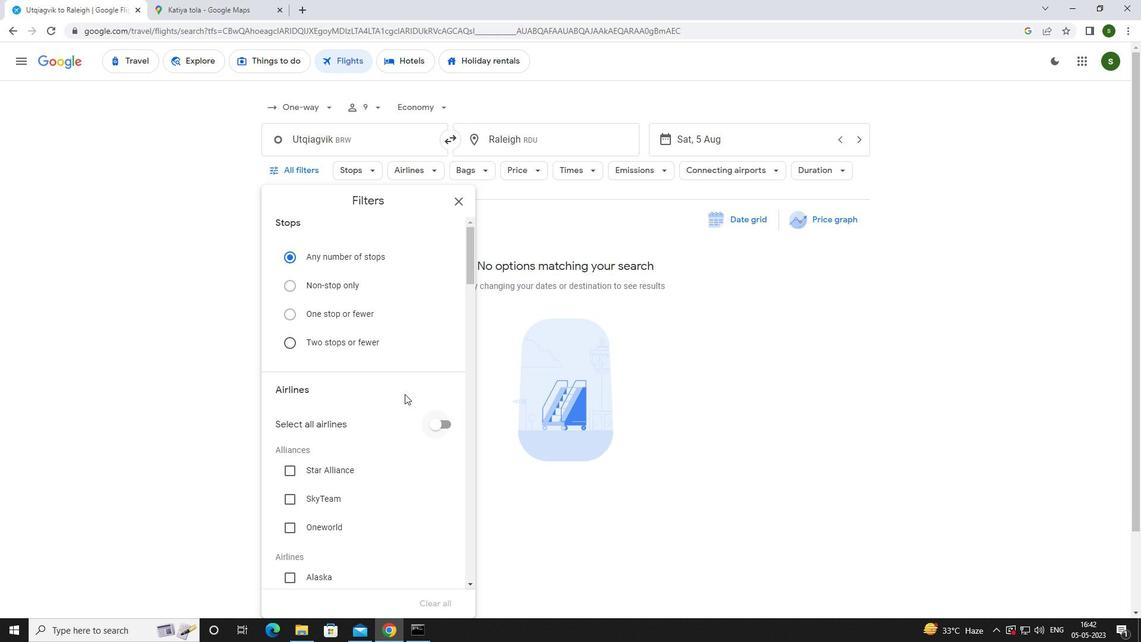 
Action: Mouse scrolled (396, 384) with delta (0, 0)
Screenshot: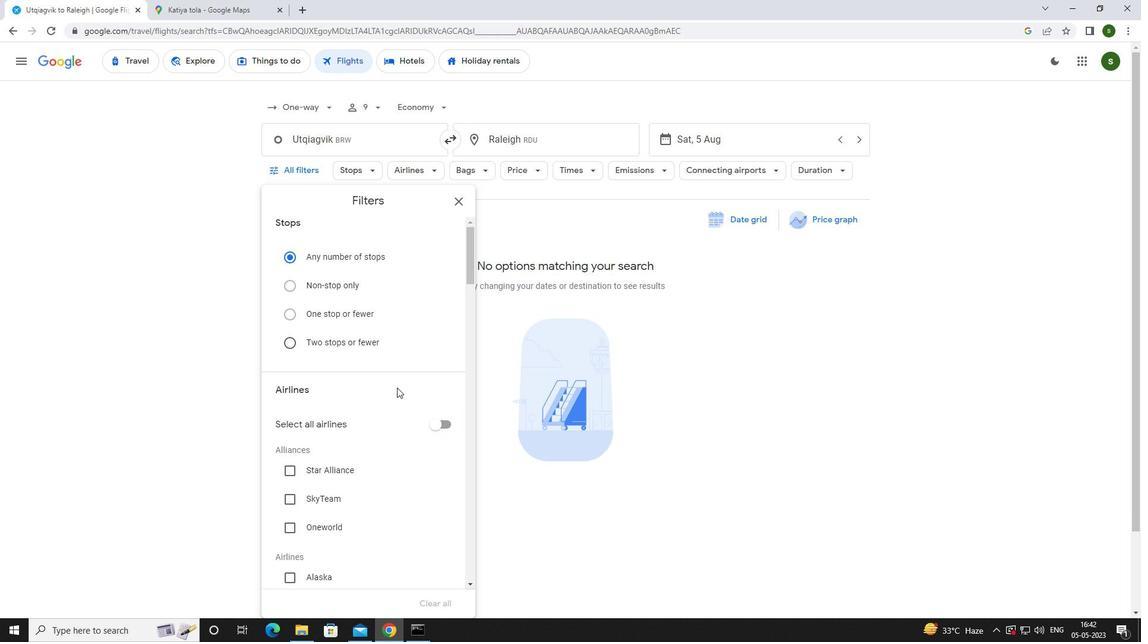 
Action: Mouse scrolled (396, 384) with delta (0, 0)
Screenshot: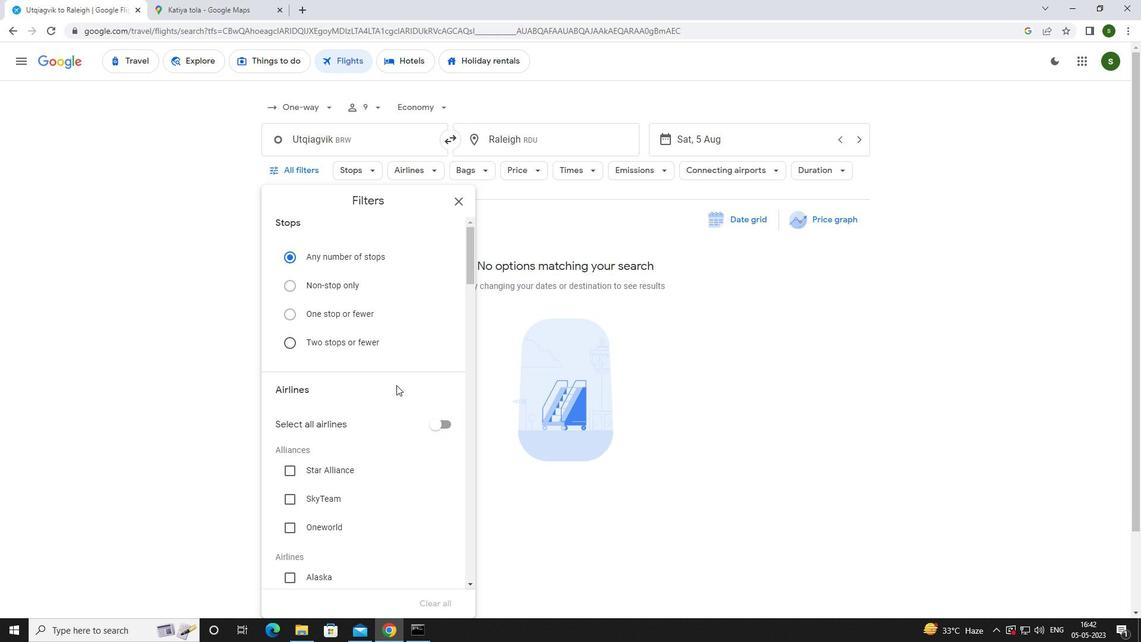 
Action: Mouse scrolled (396, 384) with delta (0, 0)
Screenshot: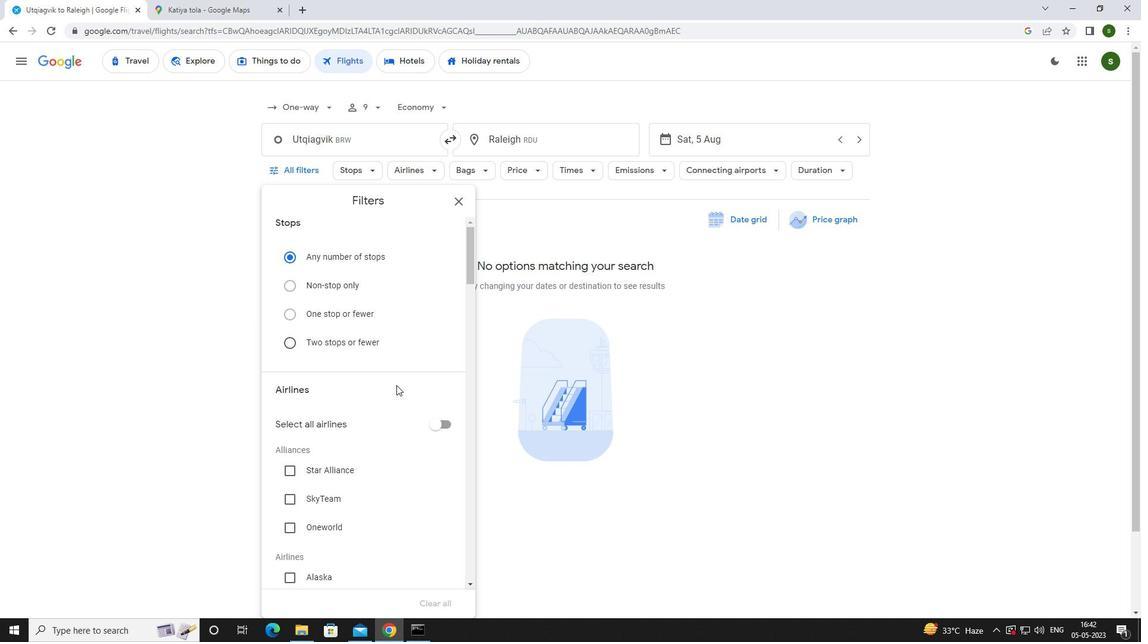 
Action: Mouse scrolled (396, 384) with delta (0, 0)
Screenshot: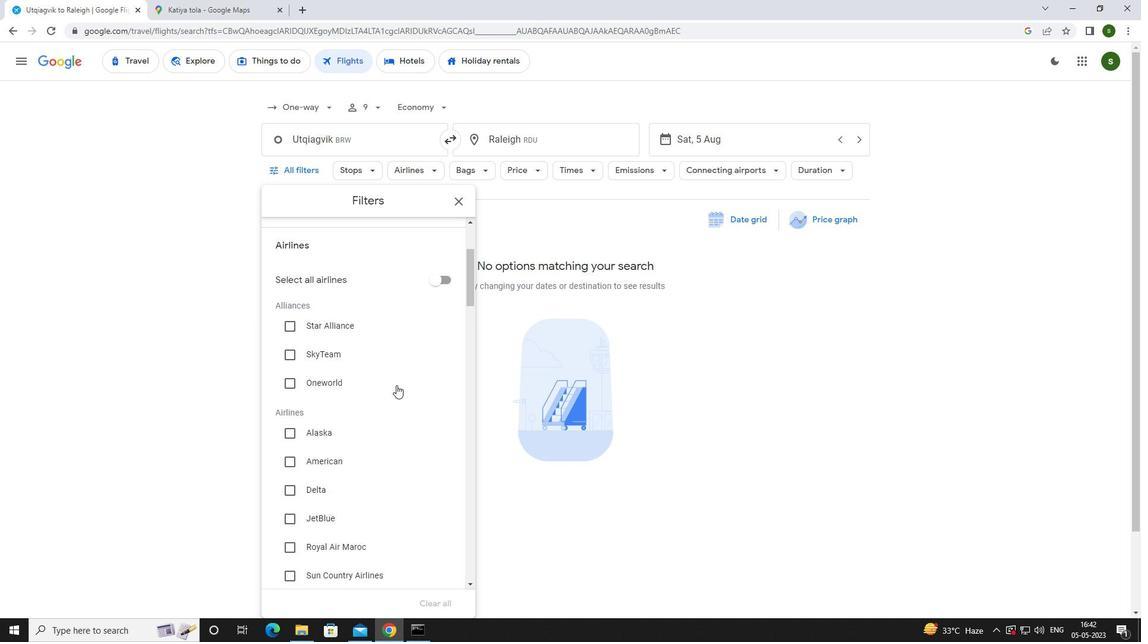 
Action: Mouse scrolled (396, 384) with delta (0, 0)
Screenshot: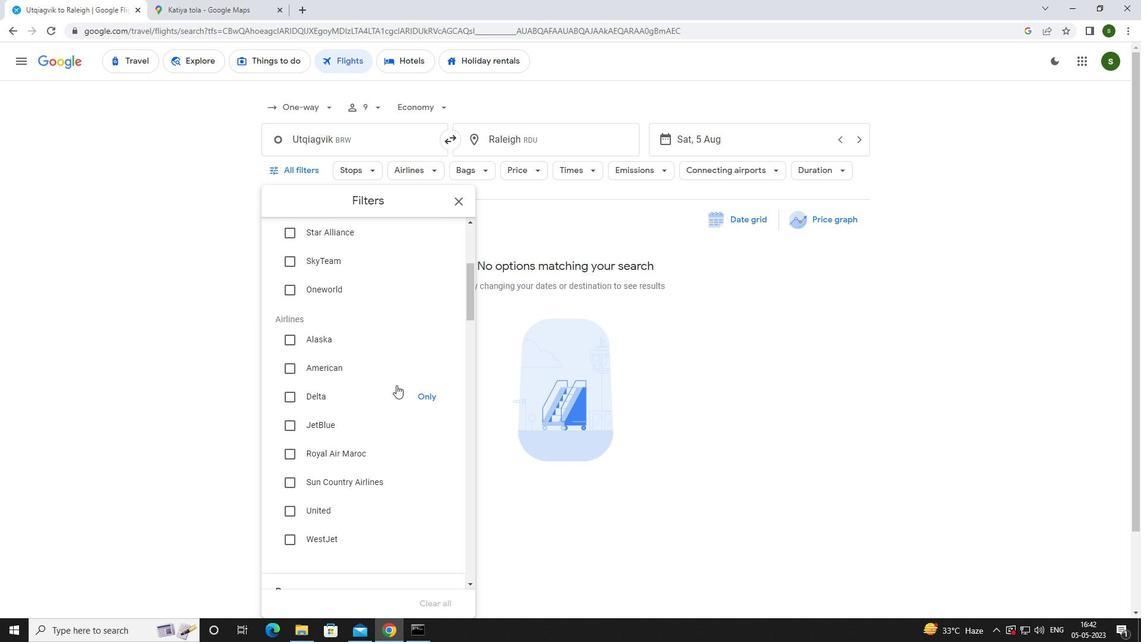 
Action: Mouse scrolled (396, 384) with delta (0, 0)
Screenshot: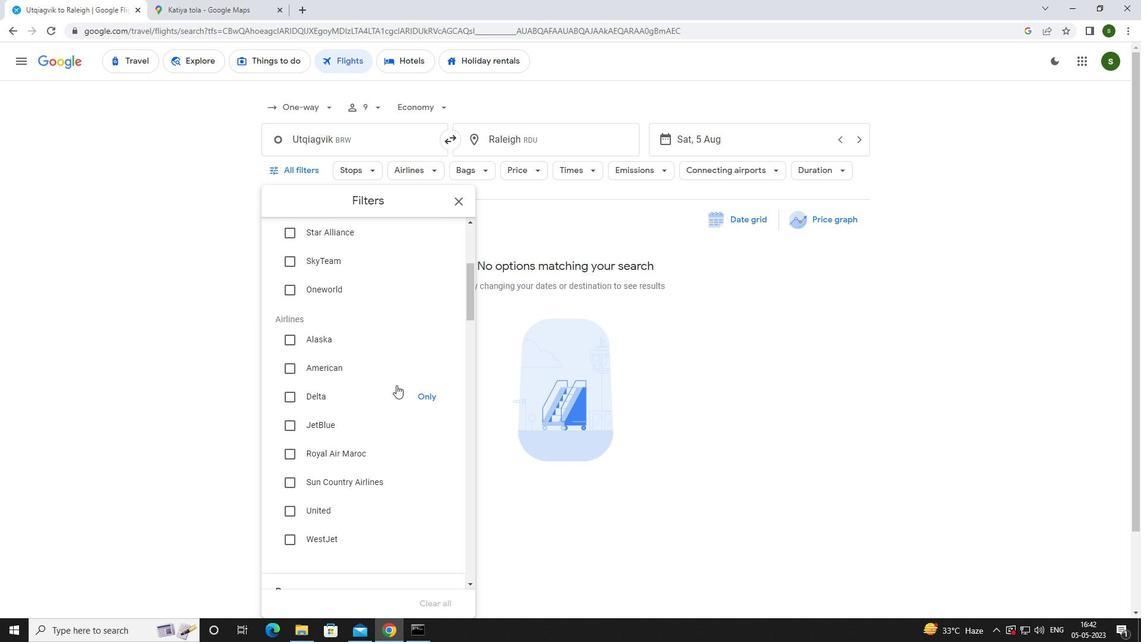 
Action: Mouse scrolled (396, 384) with delta (0, 0)
Screenshot: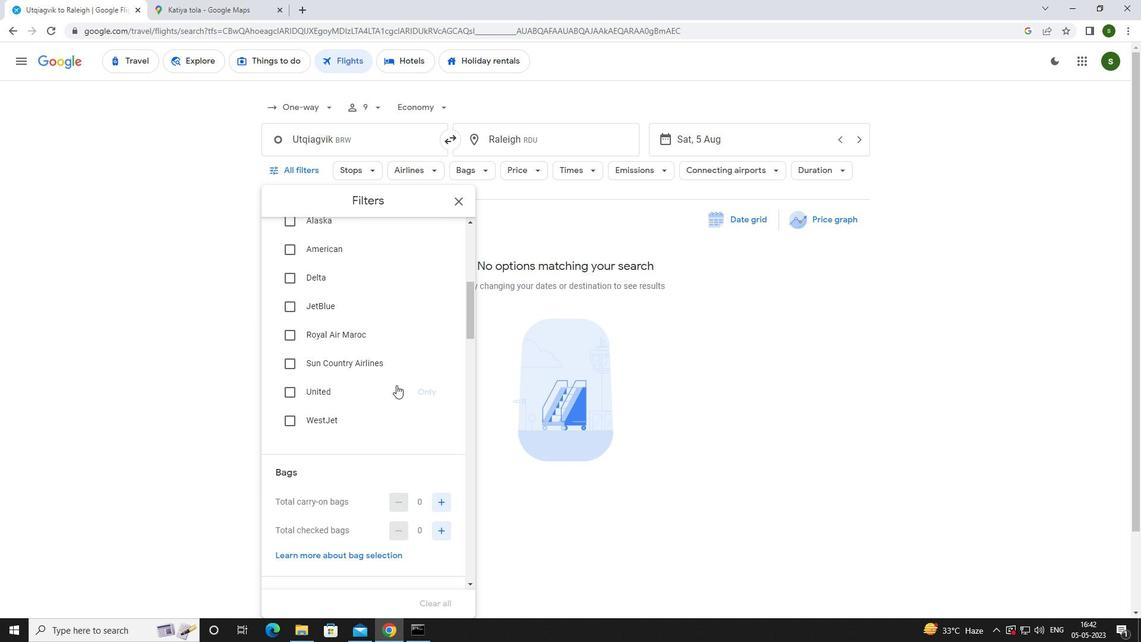 
Action: Mouse scrolled (396, 384) with delta (0, 0)
Screenshot: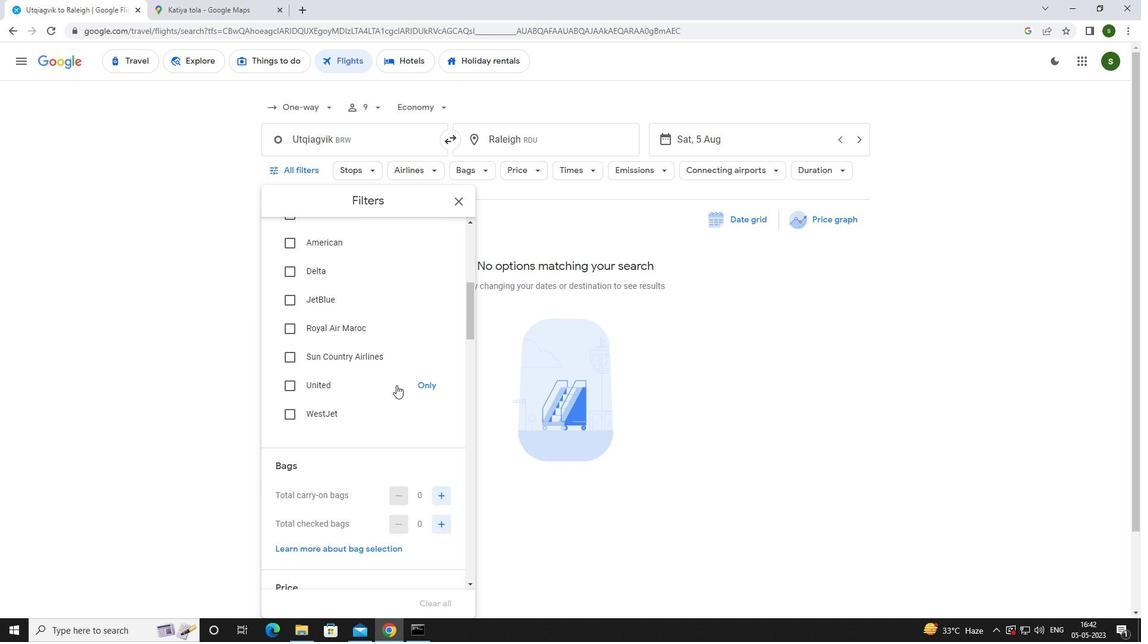 
Action: Mouse moved to (441, 382)
Screenshot: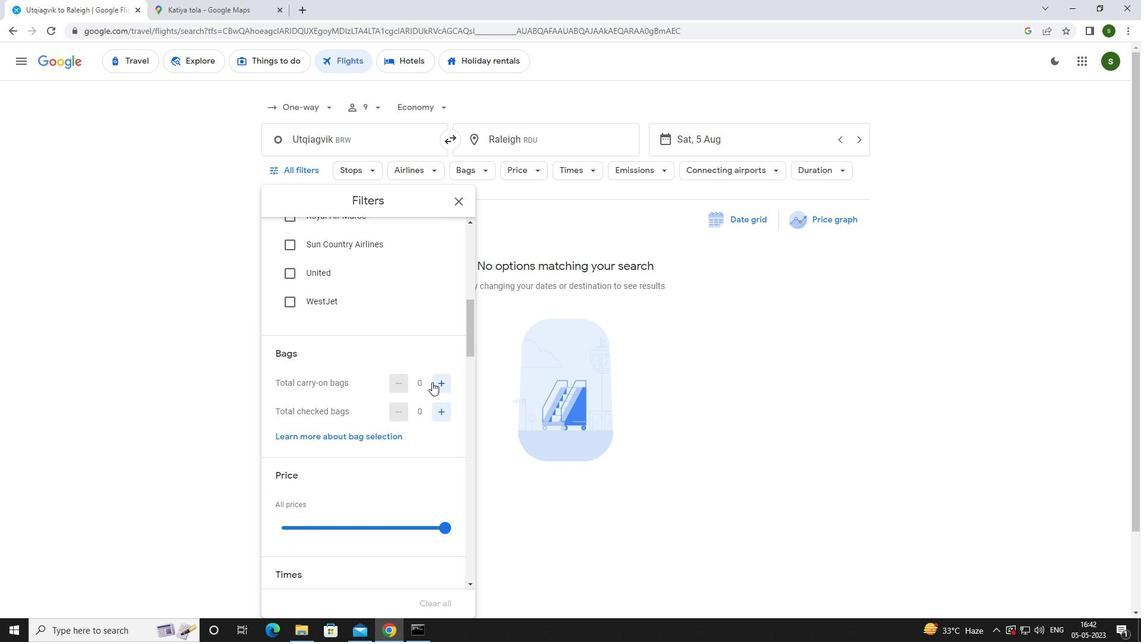 
Action: Mouse pressed left at (441, 382)
Screenshot: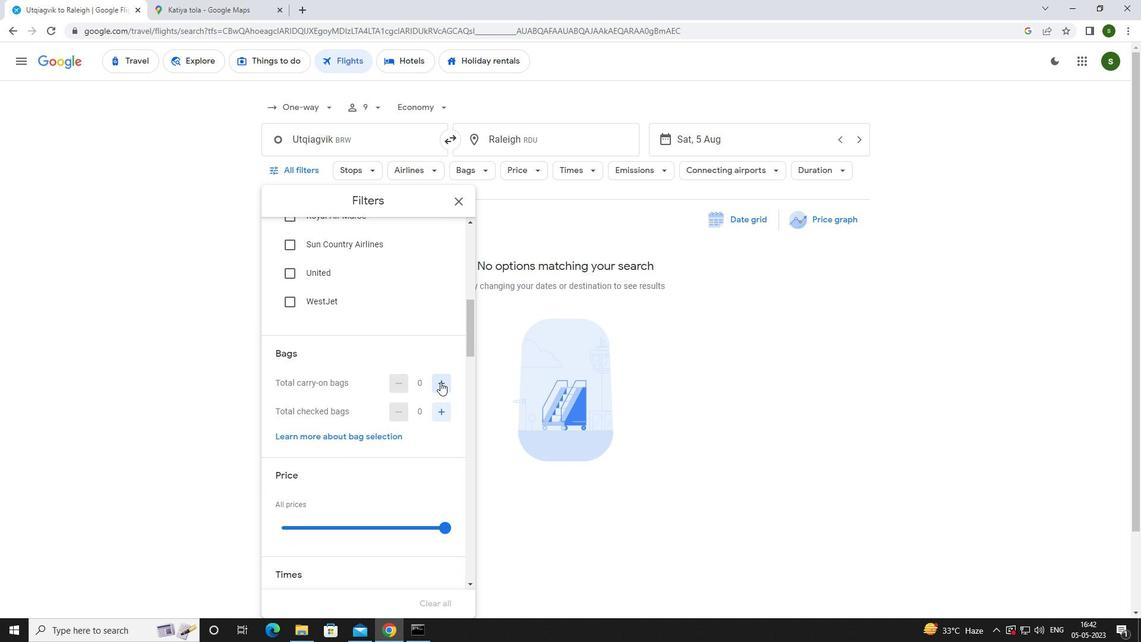 
Action: Mouse moved to (435, 383)
Screenshot: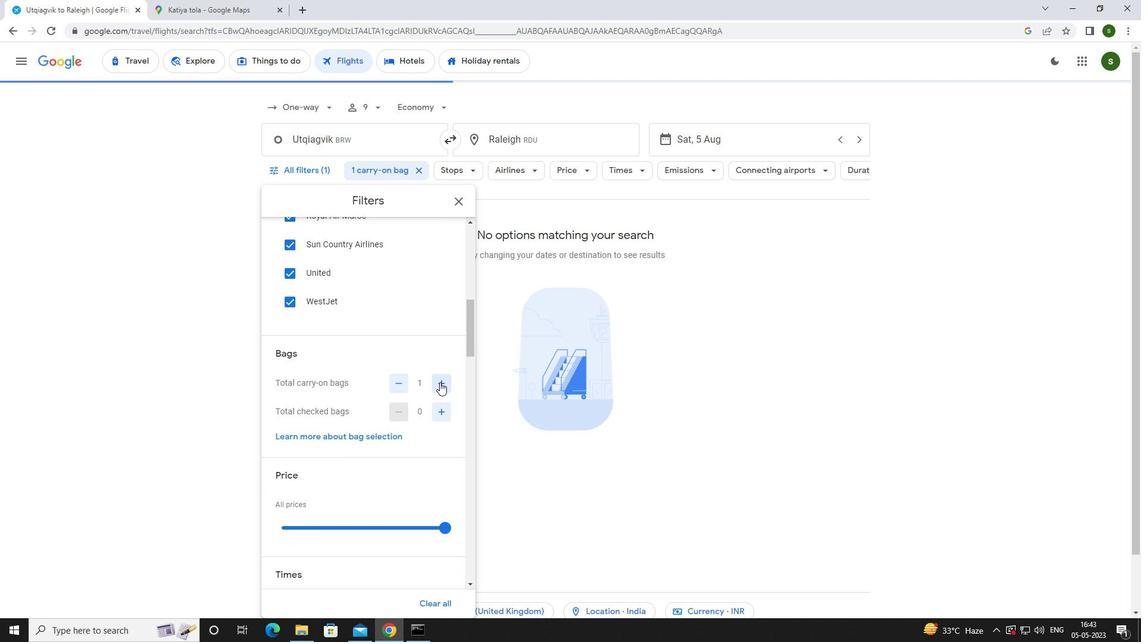 
Action: Mouse scrolled (435, 382) with delta (0, 0)
Screenshot: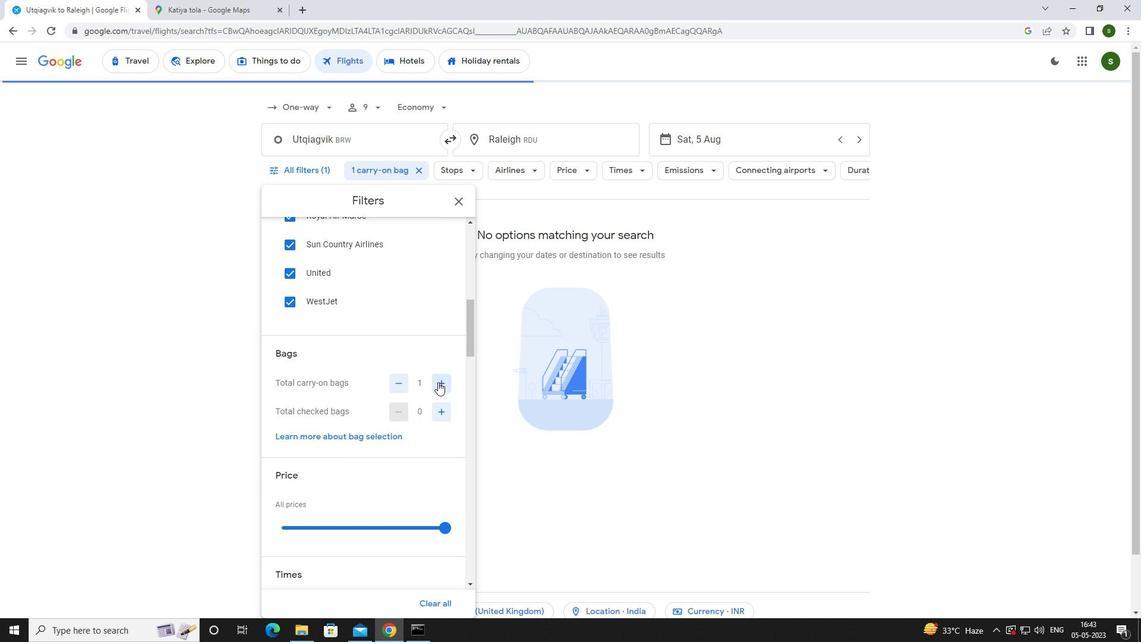 
Action: Mouse scrolled (435, 382) with delta (0, 0)
Screenshot: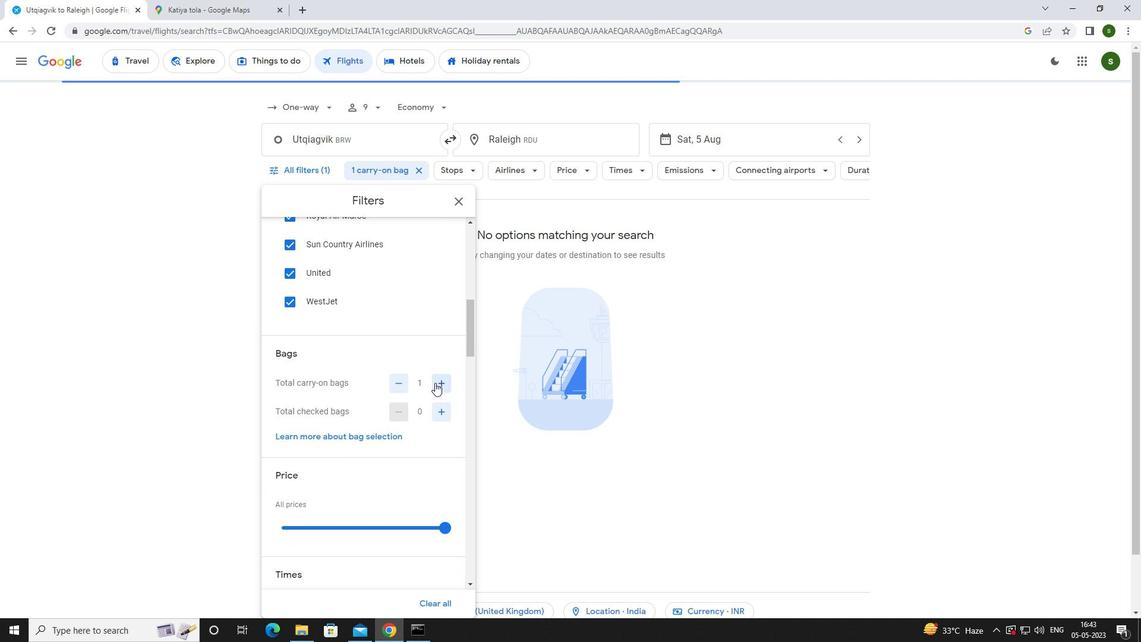 
Action: Mouse scrolled (435, 382) with delta (0, 0)
Screenshot: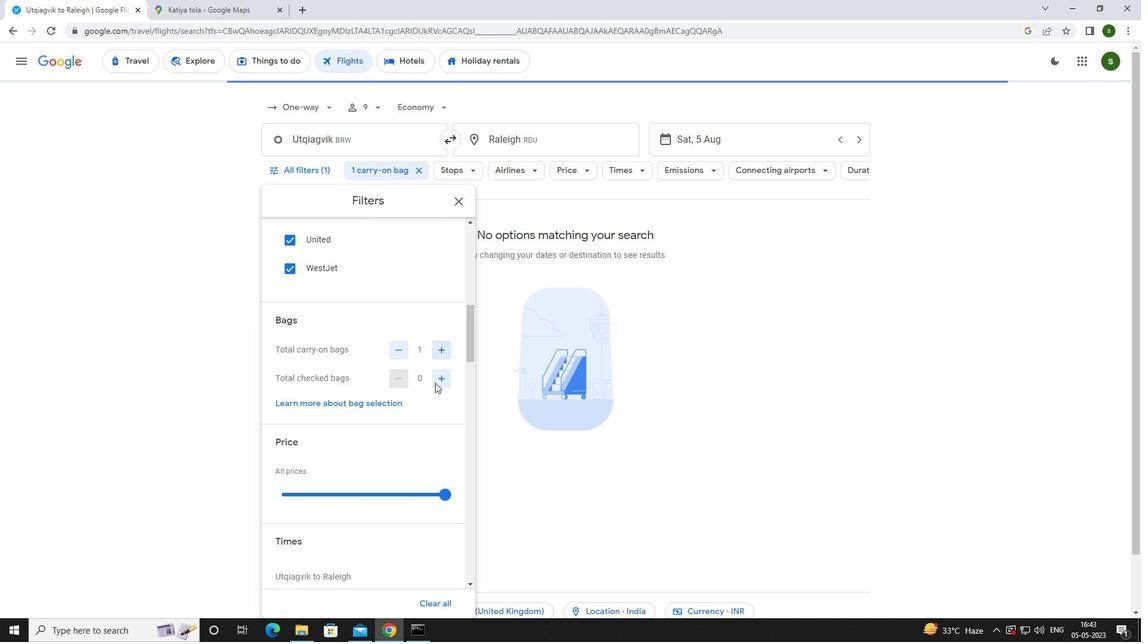 
Action: Mouse moved to (446, 347)
Screenshot: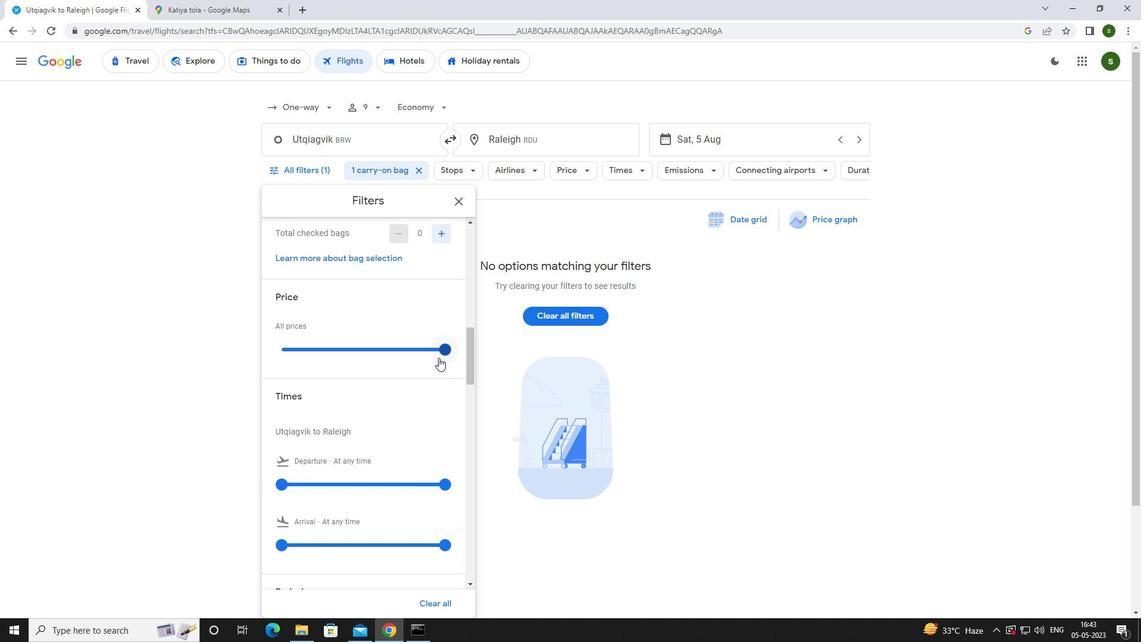 
Action: Mouse pressed left at (446, 347)
Screenshot: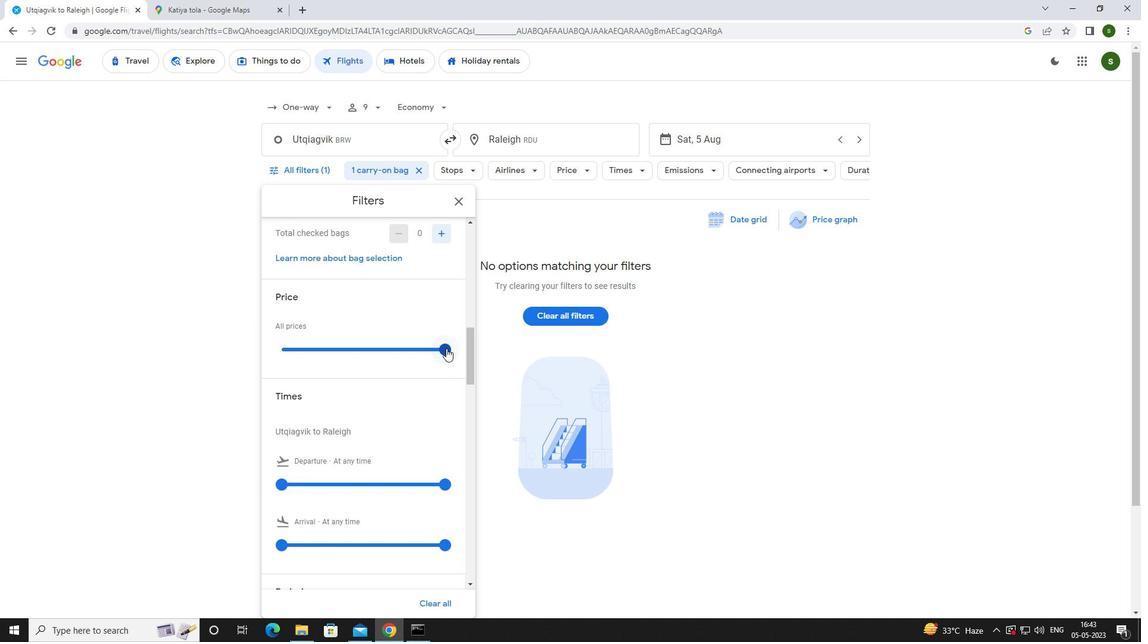 
Action: Mouse moved to (445, 347)
Screenshot: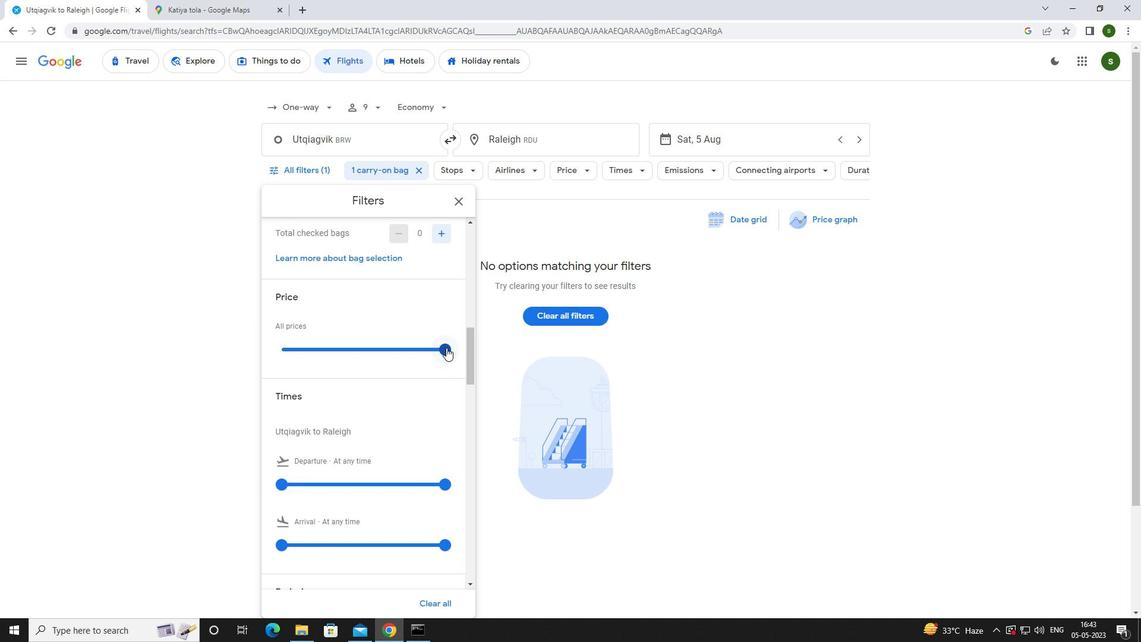 
Action: Mouse scrolled (445, 346) with delta (0, 0)
Screenshot: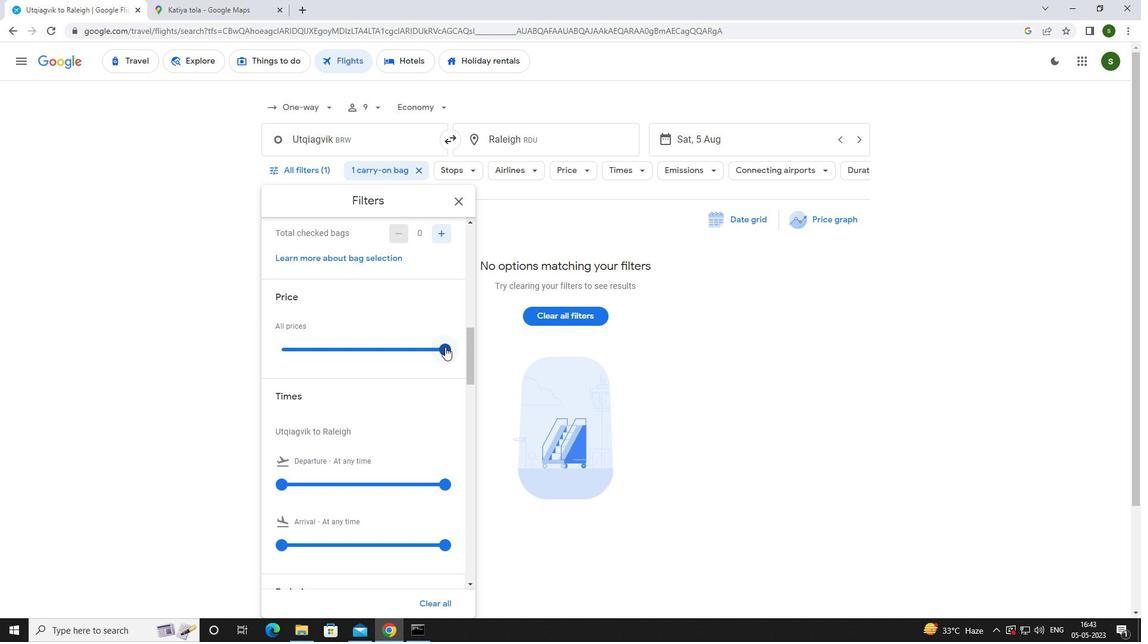 
Action: Mouse moved to (287, 431)
Screenshot: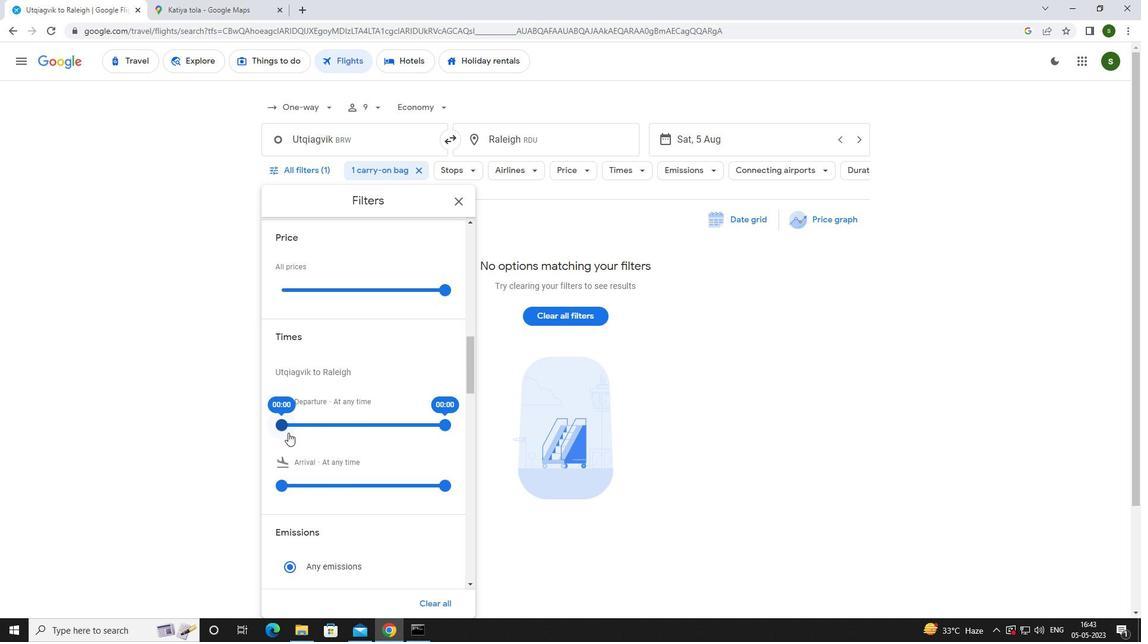
Action: Mouse pressed left at (287, 431)
Screenshot: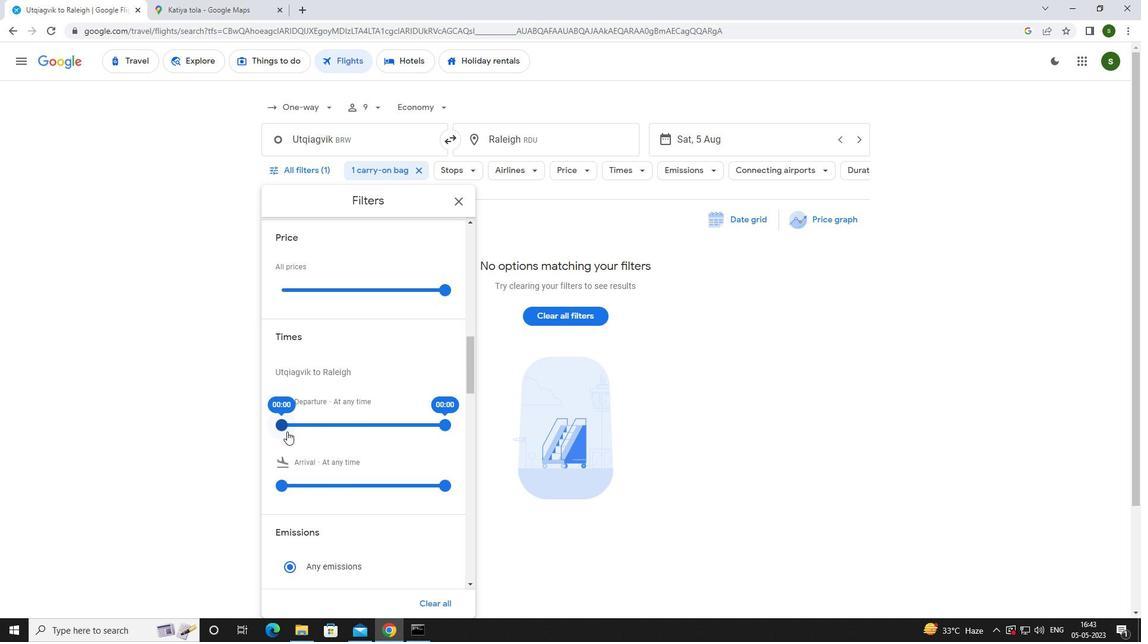 
Action: Mouse moved to (582, 527)
Screenshot: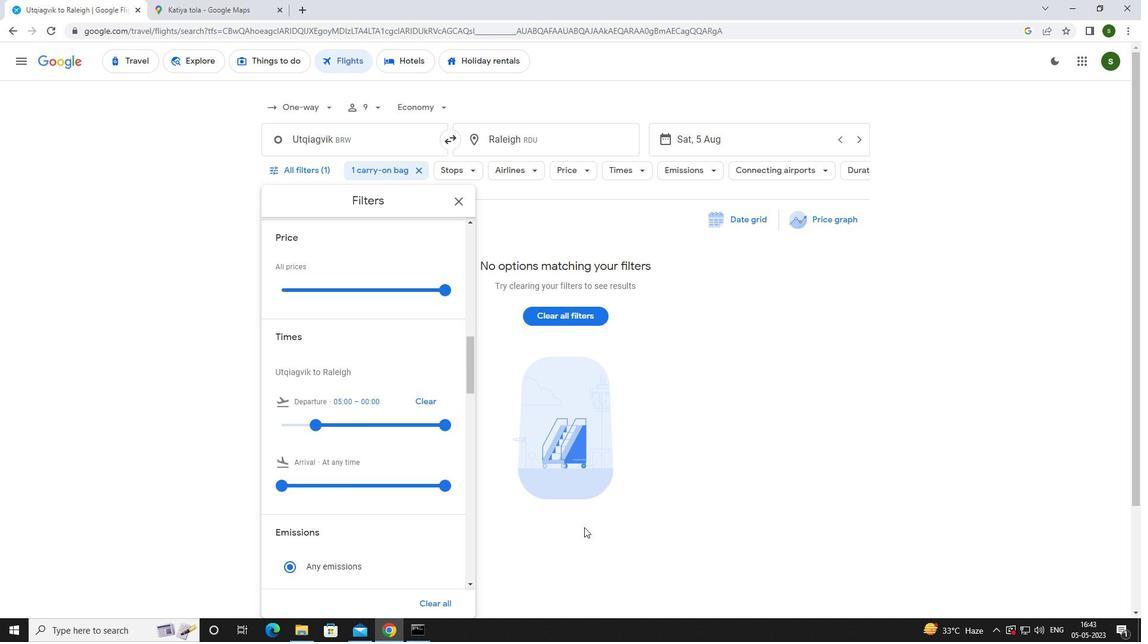 
Action: Mouse pressed left at (582, 527)
Screenshot: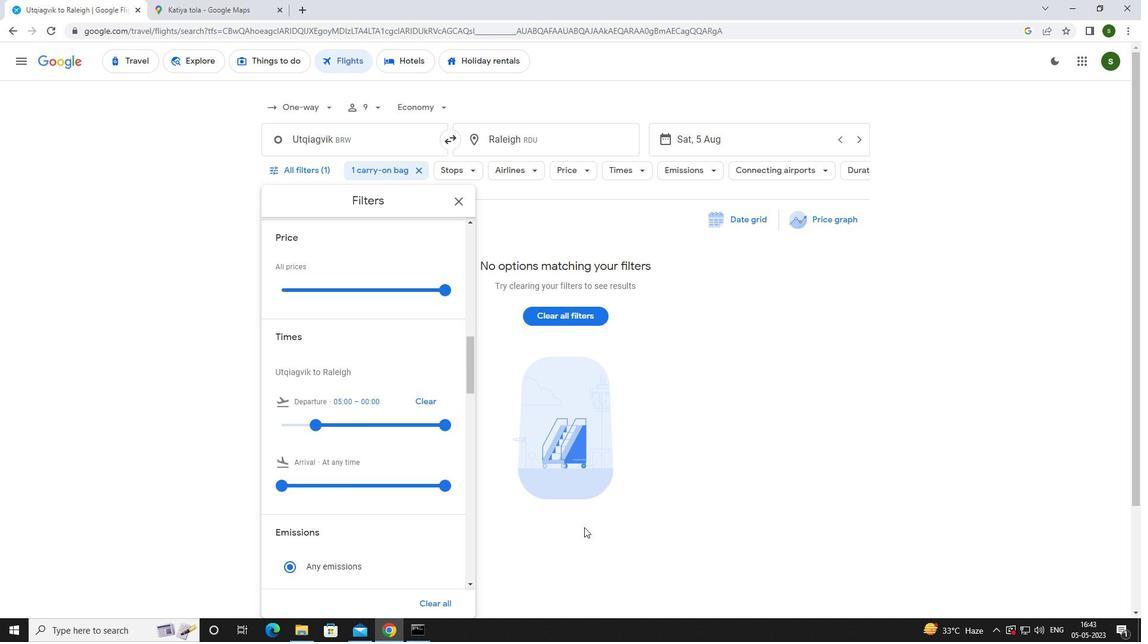 
Action: Mouse moved to (582, 521)
Screenshot: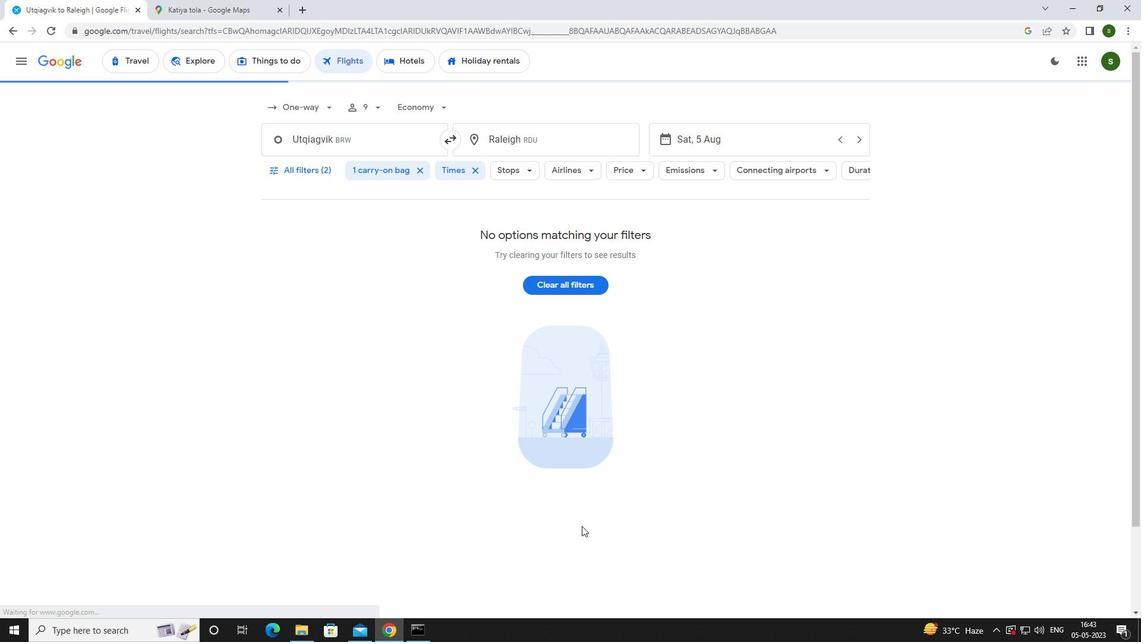 
